 Task: Create in the project BridgeForge in Backlog an issue 'Address issues related to system security and data encryption', assign it to team member softage.3@softage.net and change the status to IN PROGRESS. Create in the project BridgeForge in Backlog an issue 'Develop a new feature to allow for predictive analytics and forecasting', assign it to team member softage.4@softage.net and change the status to IN PROGRESS
Action: Mouse moved to (232, 59)
Screenshot: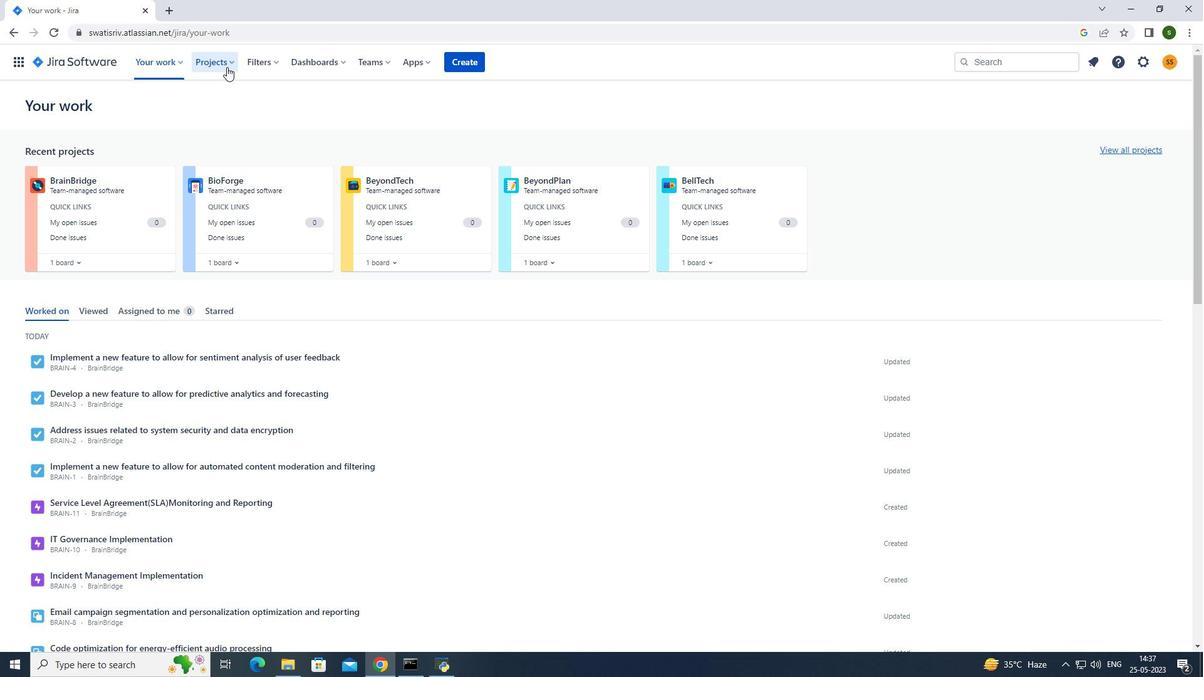 
Action: Mouse pressed left at (232, 59)
Screenshot: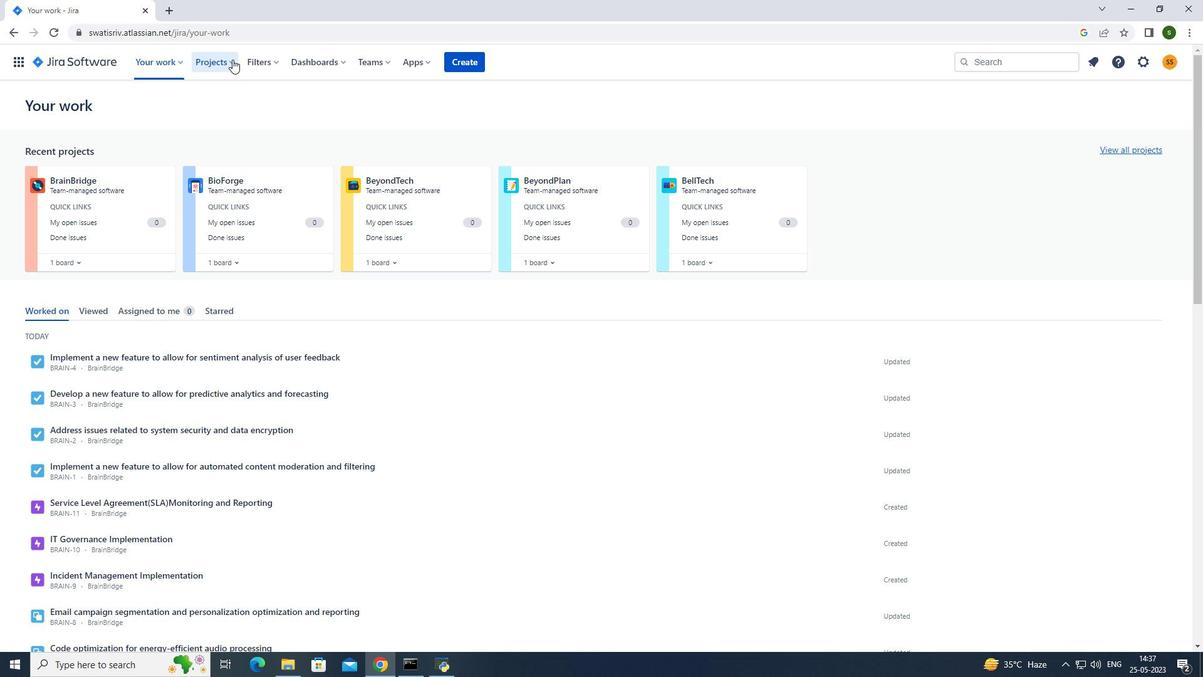 
Action: Mouse moved to (281, 120)
Screenshot: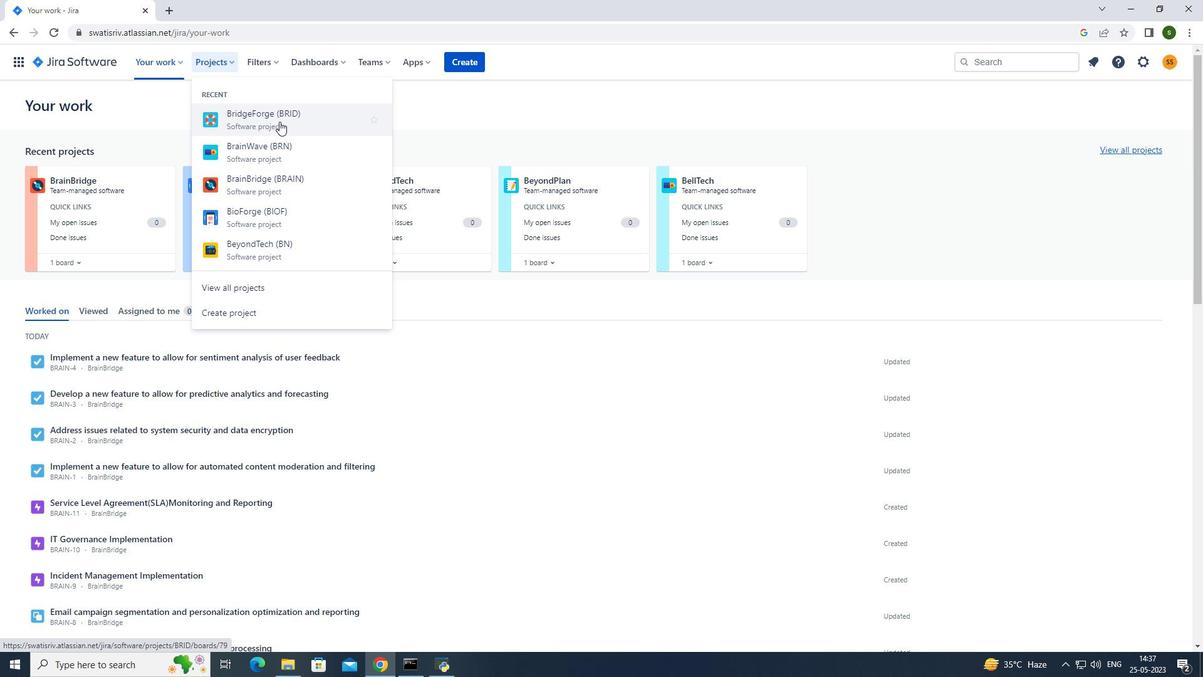 
Action: Mouse pressed left at (281, 120)
Screenshot: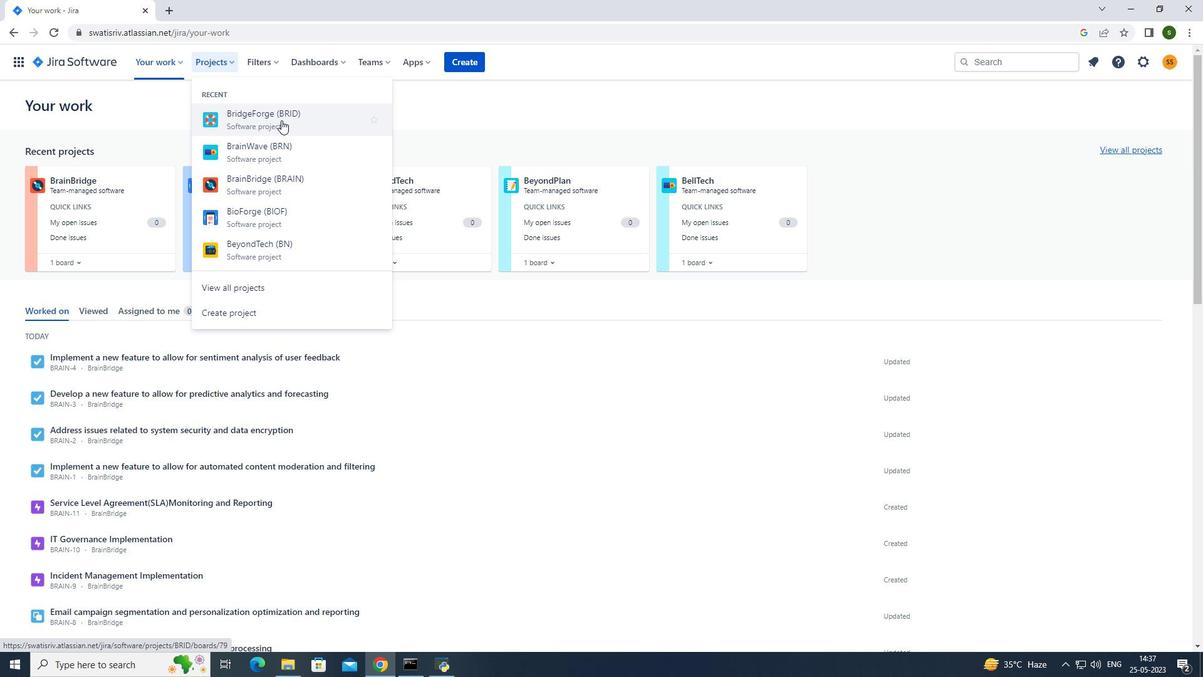 
Action: Mouse moved to (96, 185)
Screenshot: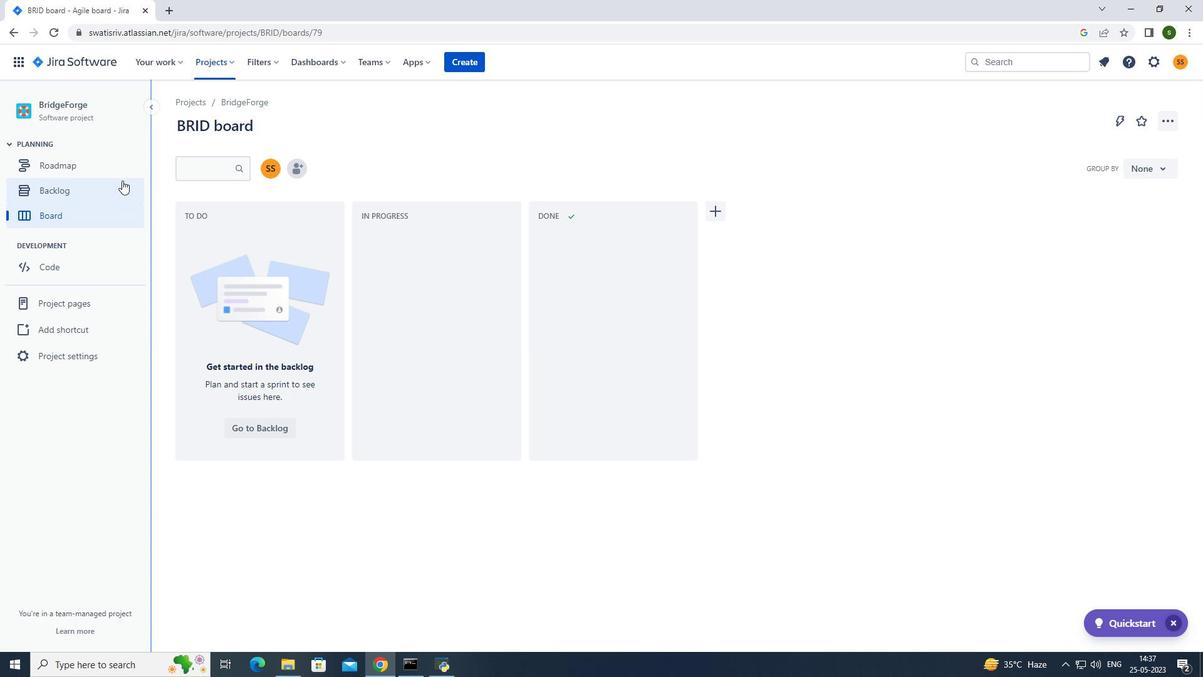 
Action: Mouse pressed left at (96, 185)
Screenshot: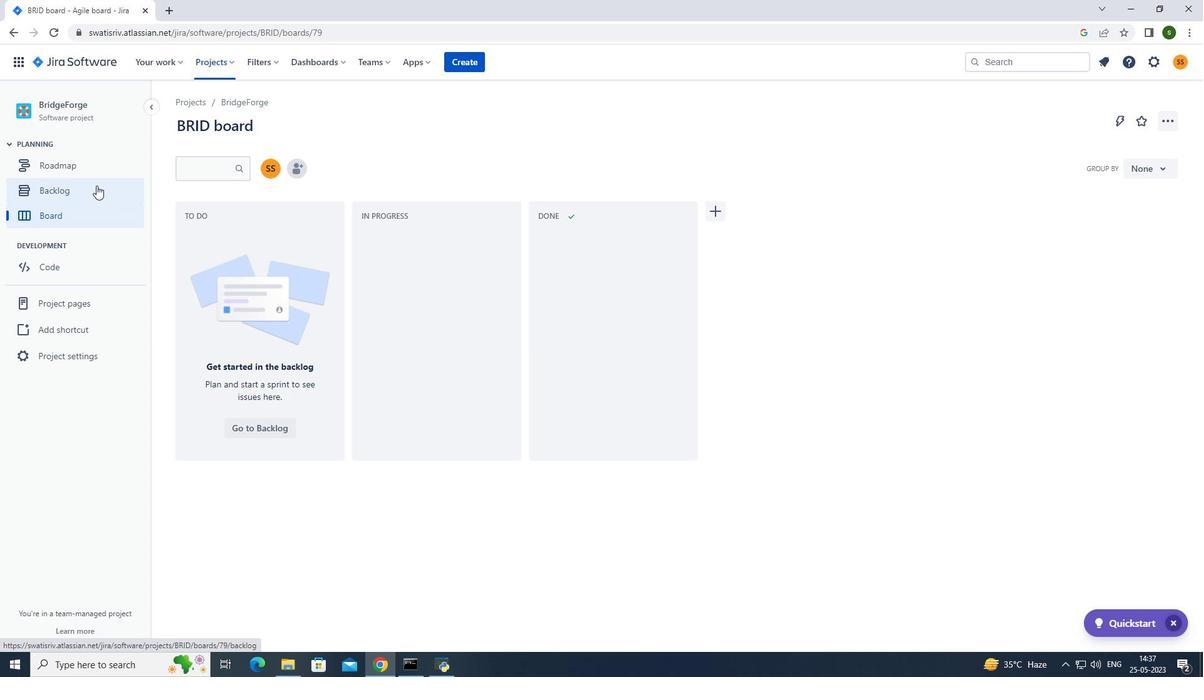 
Action: Mouse moved to (317, 258)
Screenshot: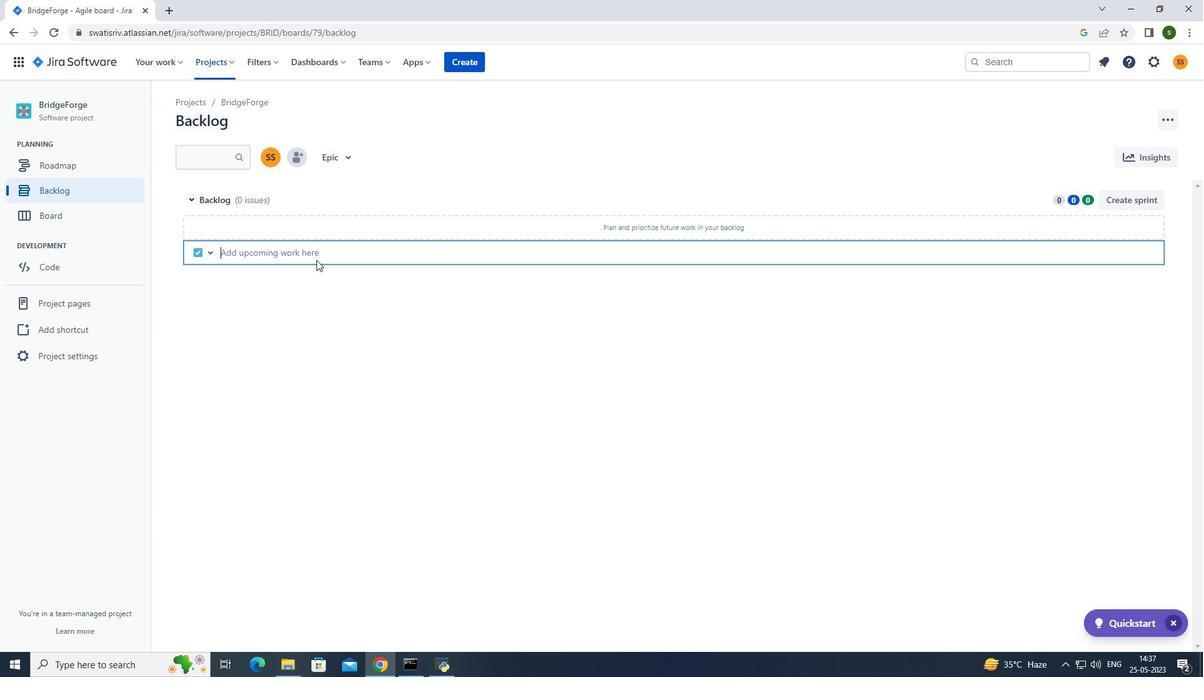 
Action: Mouse pressed left at (317, 258)
Screenshot: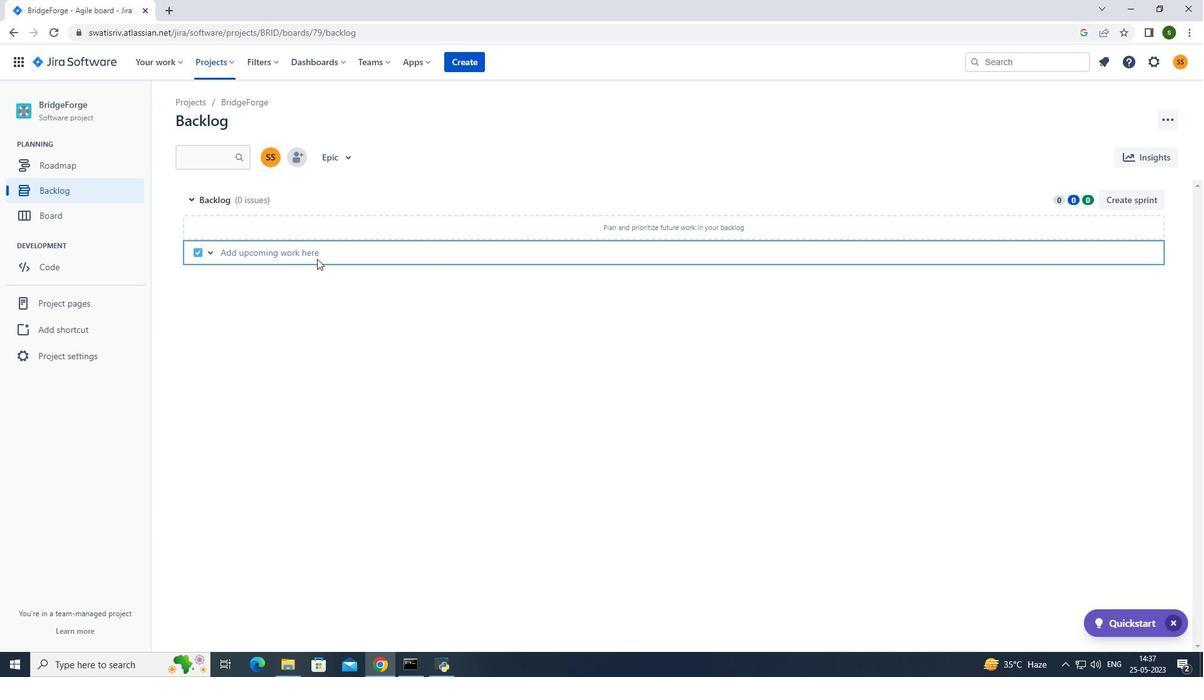 
Action: Key pressed <Key.caps_lock>A
Screenshot: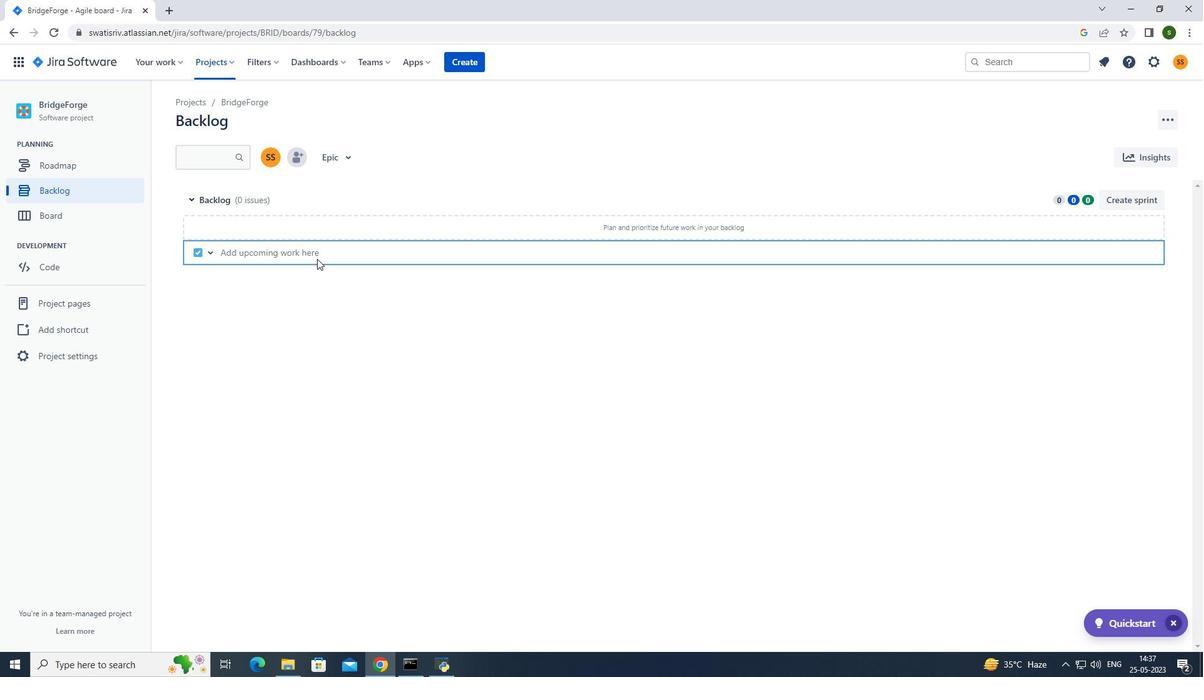 
Action: Mouse moved to (326, 255)
Screenshot: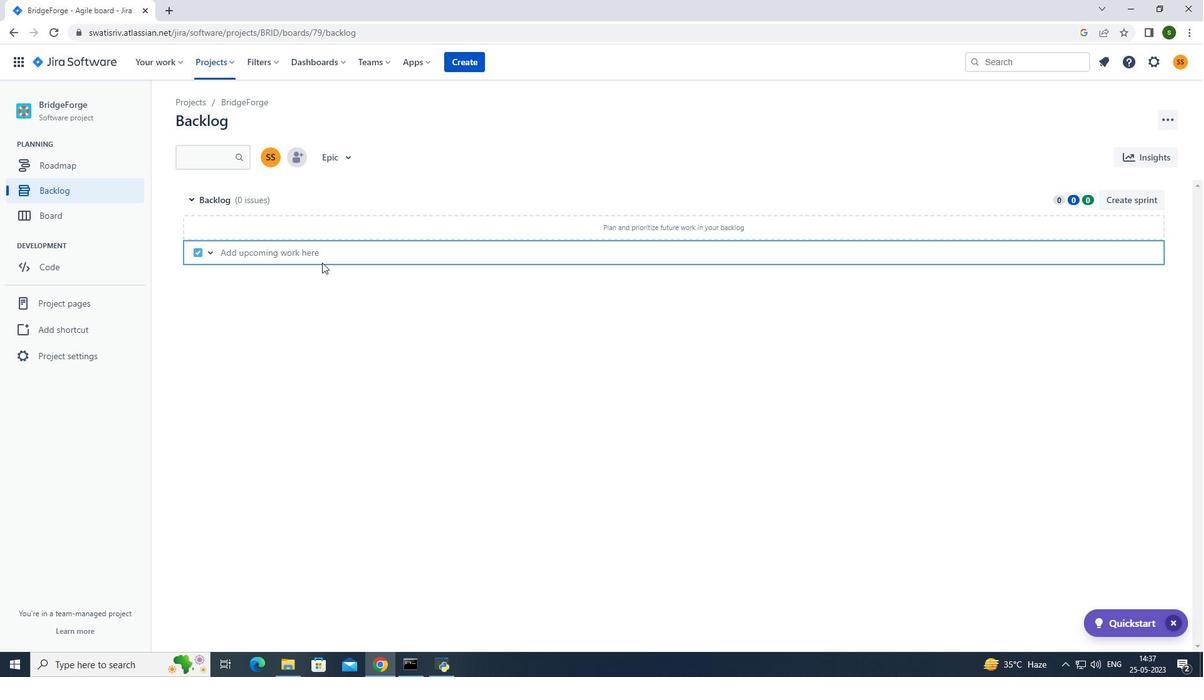 
Action: Mouse pressed left at (326, 255)
Screenshot: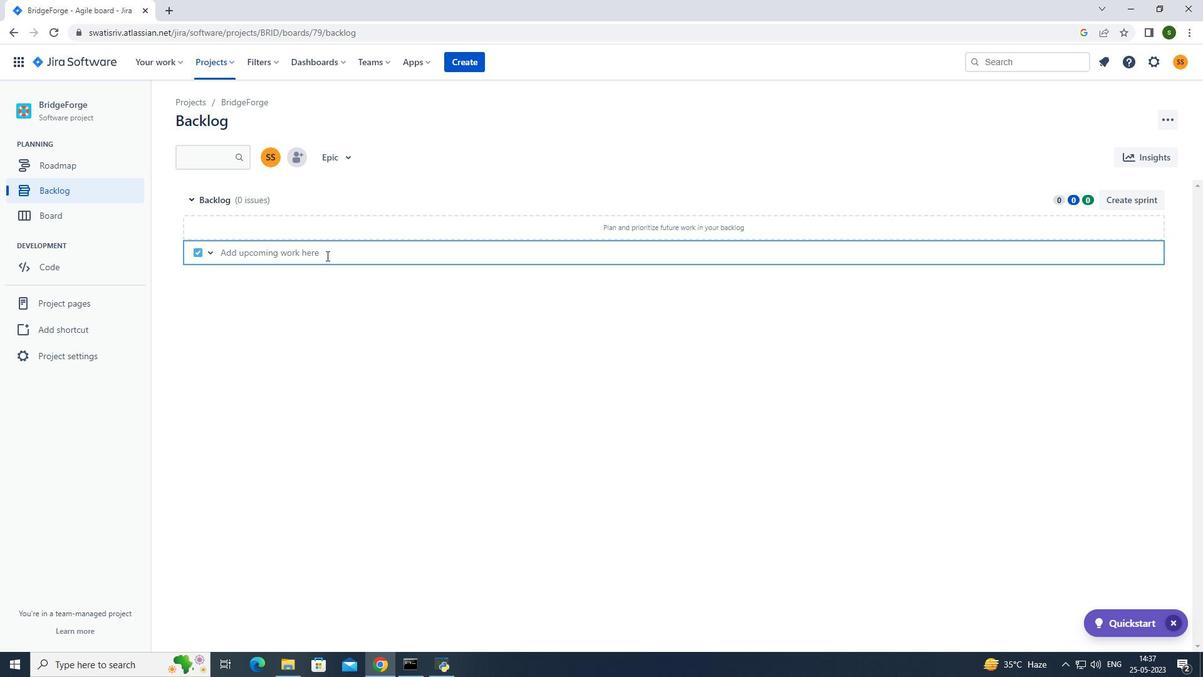 
Action: Mouse moved to (332, 250)
Screenshot: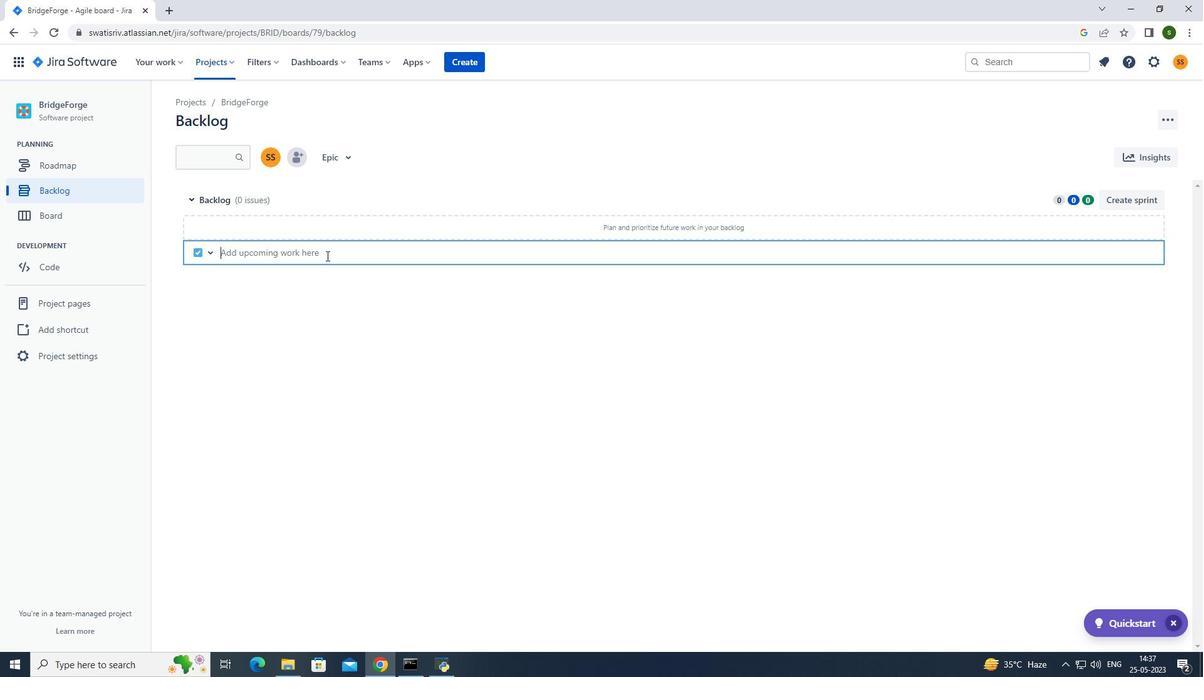 
Action: Key pressed A<Key.caps_lock>ddress<Key.space>issues<Key.space>related<Key.space>to<Key.space>system<Key.space>security<Key.space>and<Key.space>data<Key.space>encryption<Key.enter>
Screenshot: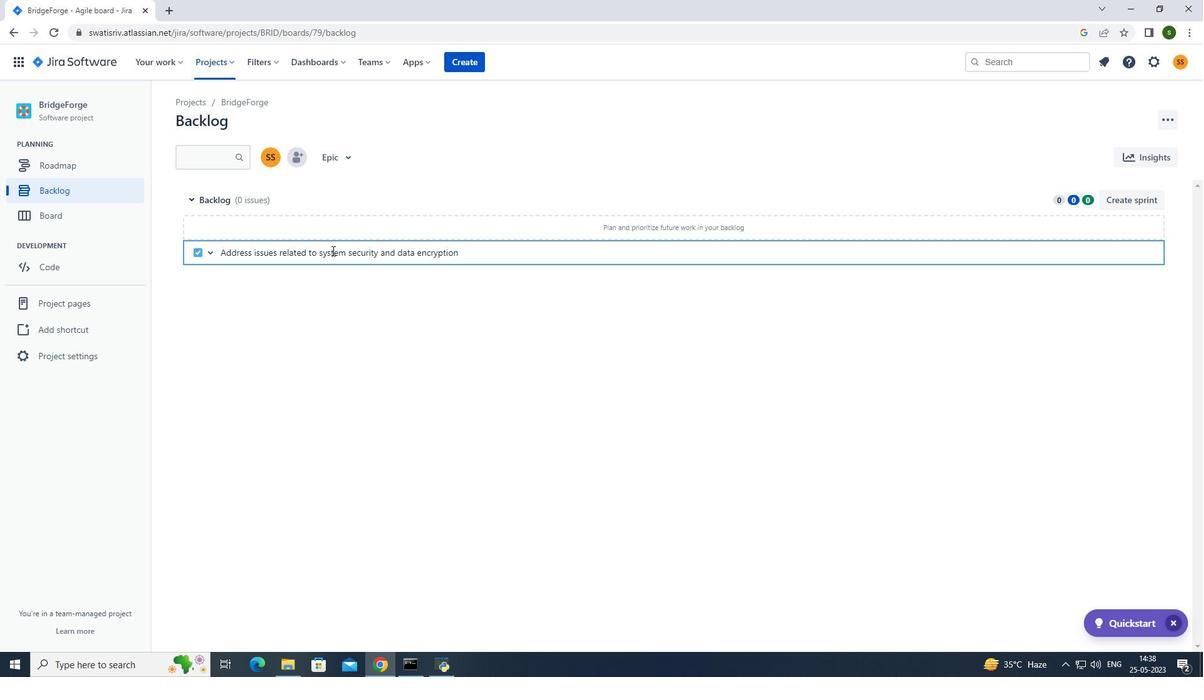 
Action: Mouse moved to (1121, 225)
Screenshot: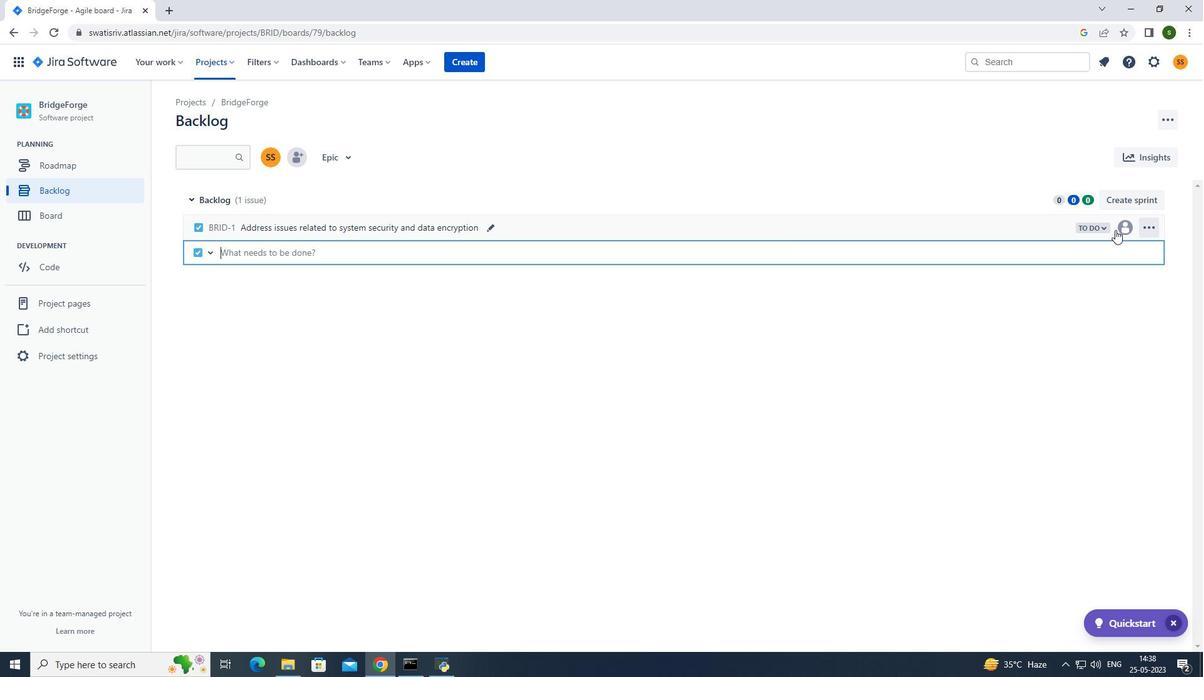 
Action: Mouse pressed left at (1121, 225)
Screenshot: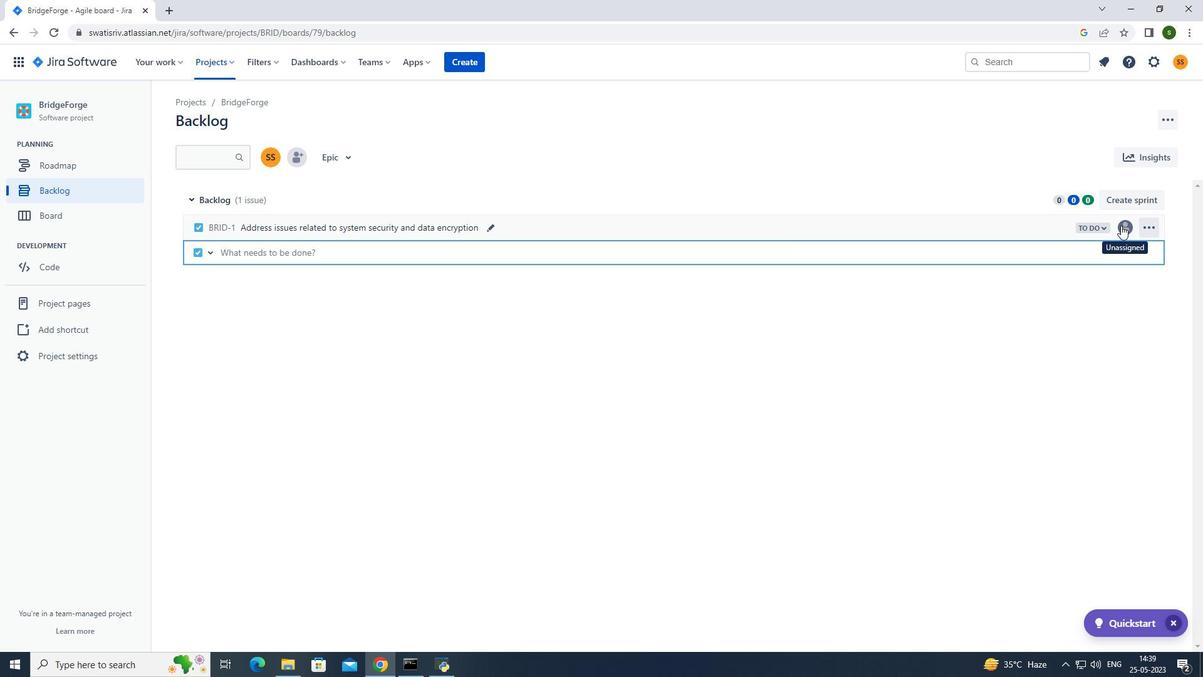 
Action: Mouse moved to (1003, 251)
Screenshot: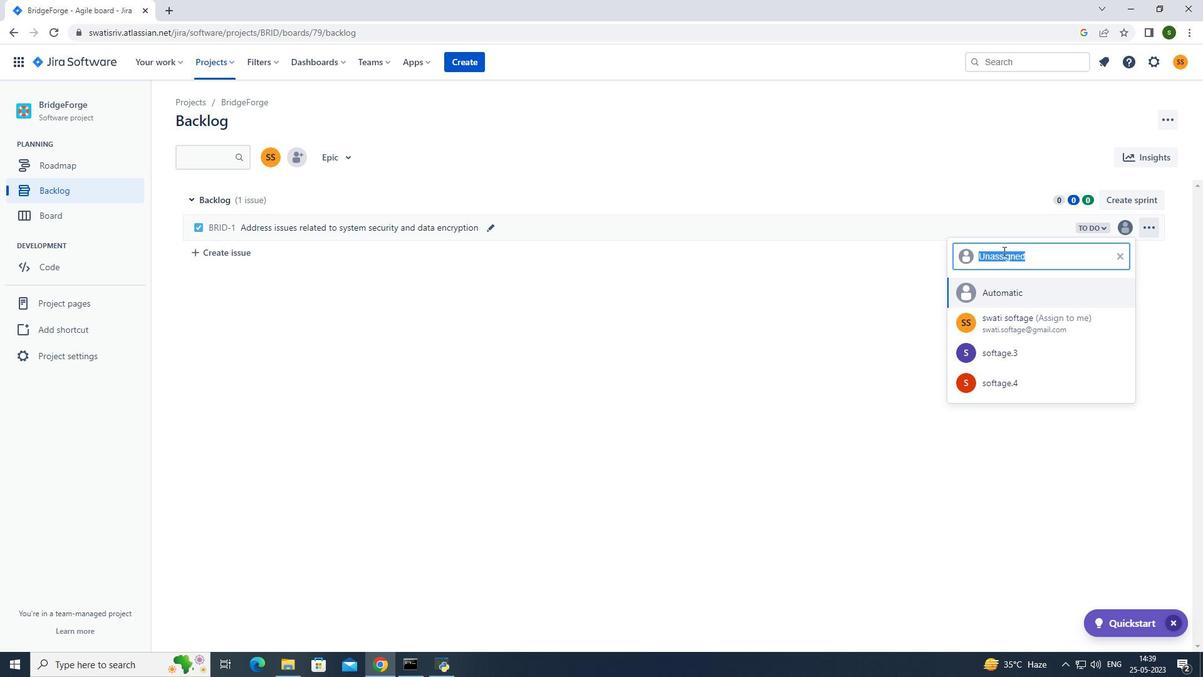 
Action: Key pressed softage.3<Key.shift>@softage.net
Screenshot: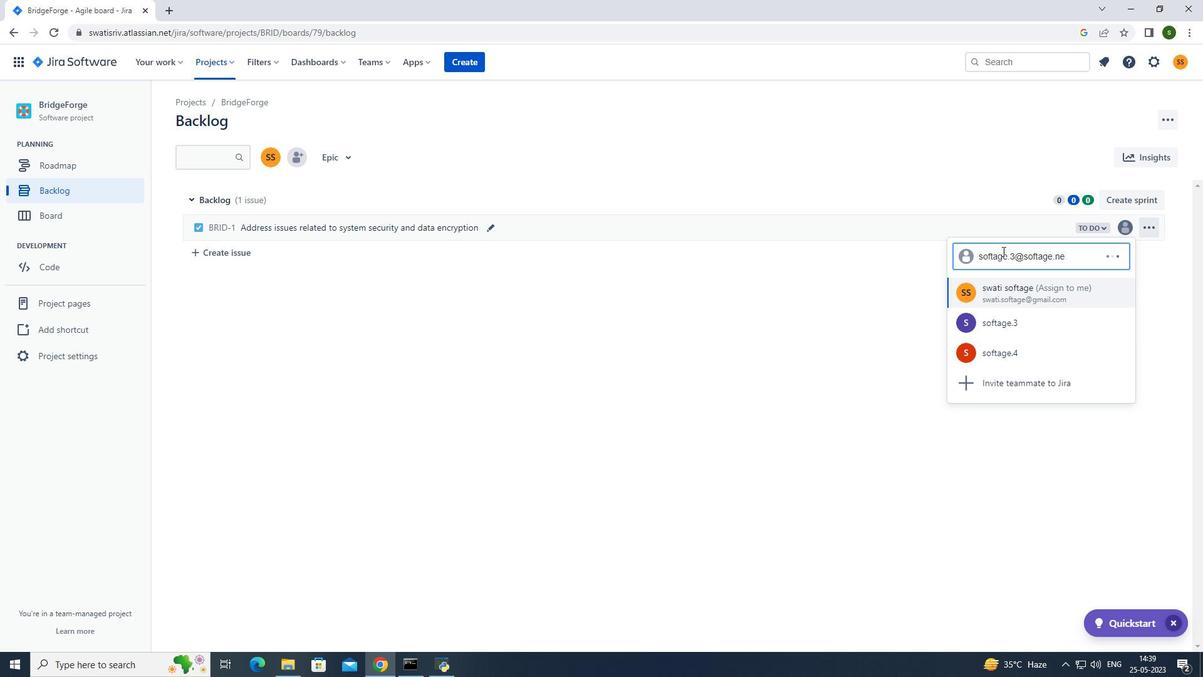 
Action: Mouse moved to (1006, 282)
Screenshot: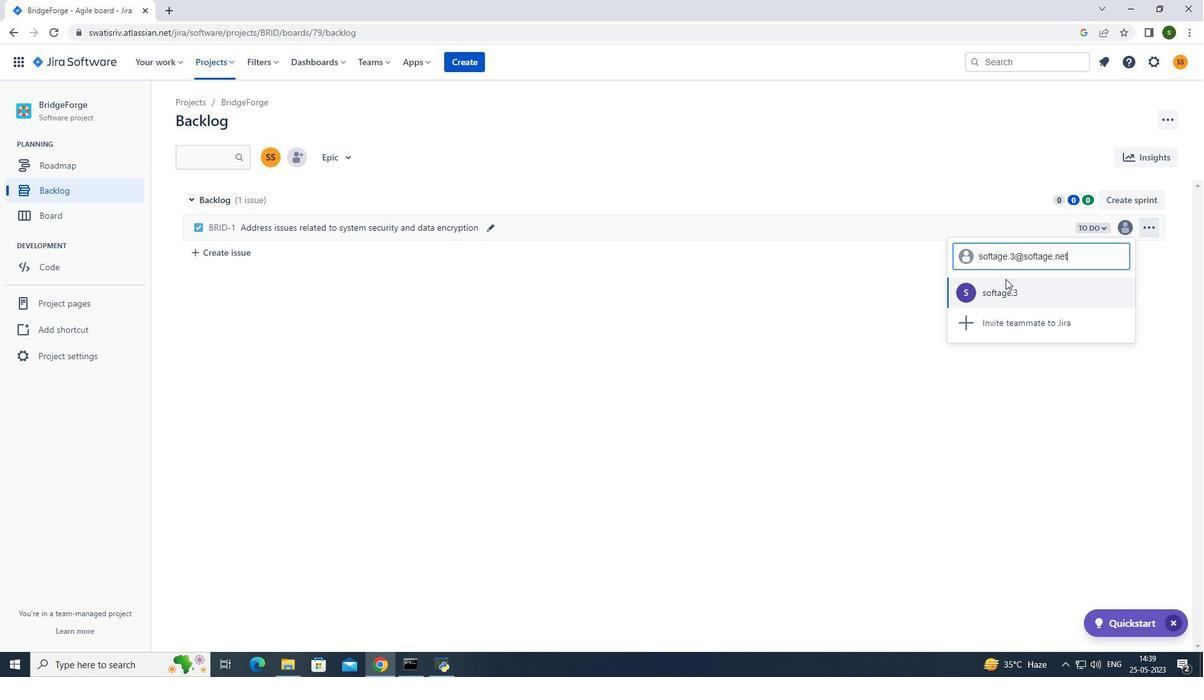 
Action: Mouse pressed left at (1006, 282)
Screenshot: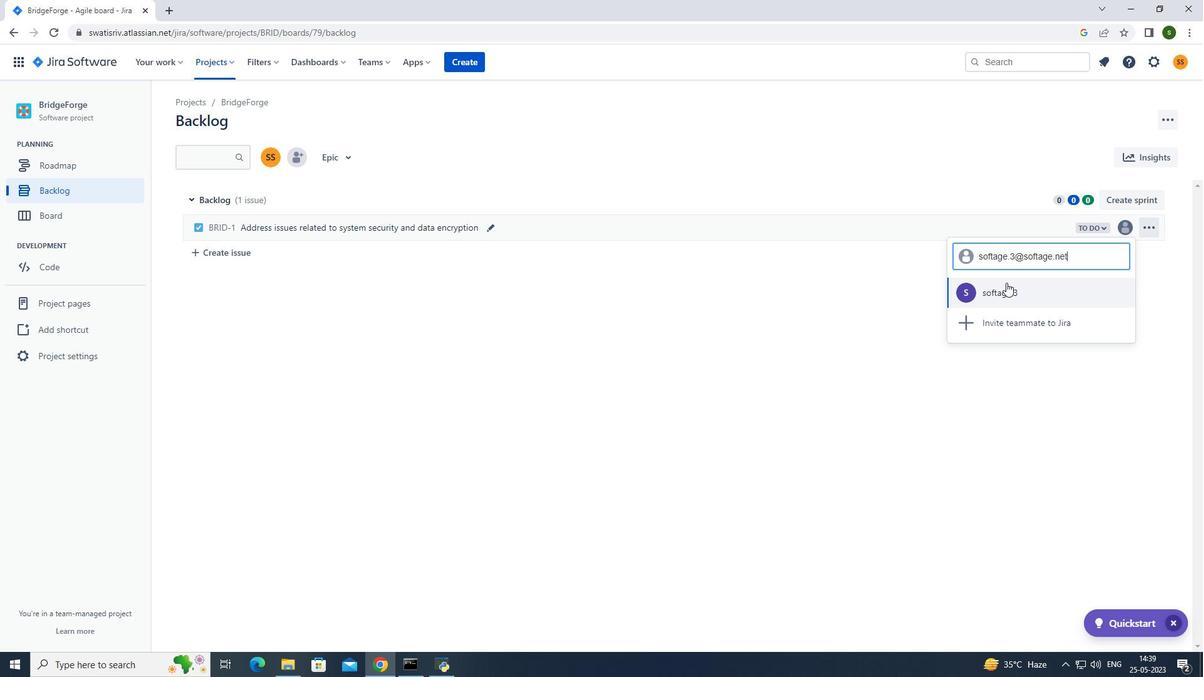 
Action: Mouse moved to (1097, 228)
Screenshot: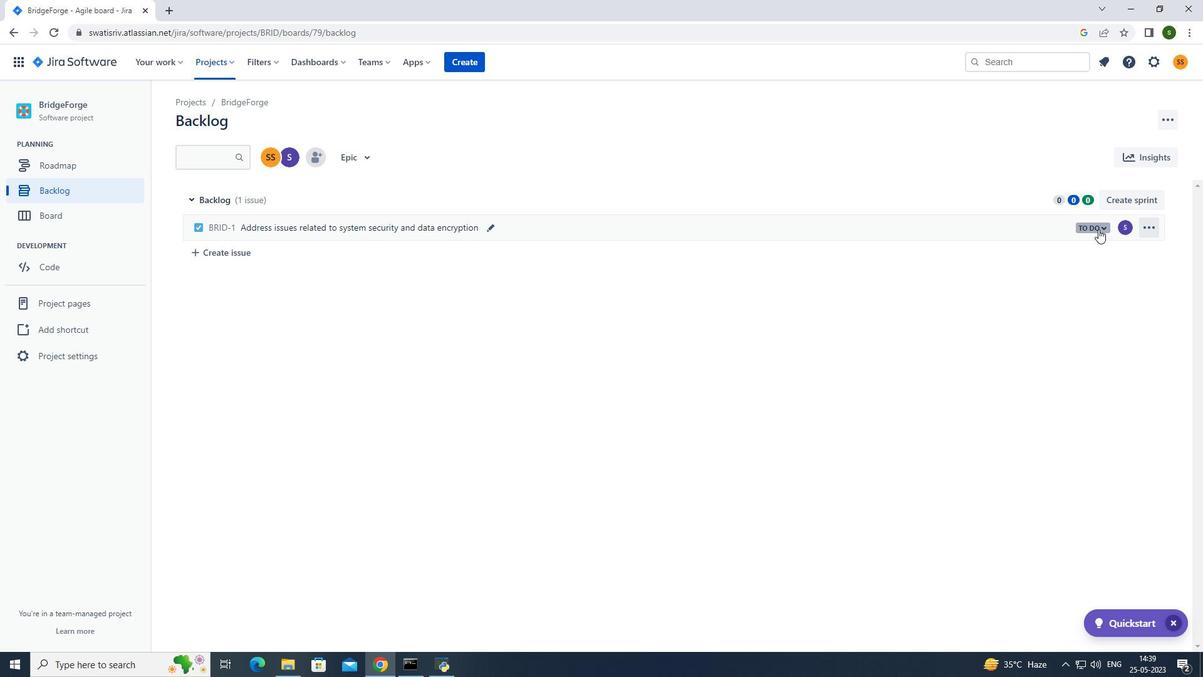 
Action: Mouse pressed left at (1097, 228)
Screenshot: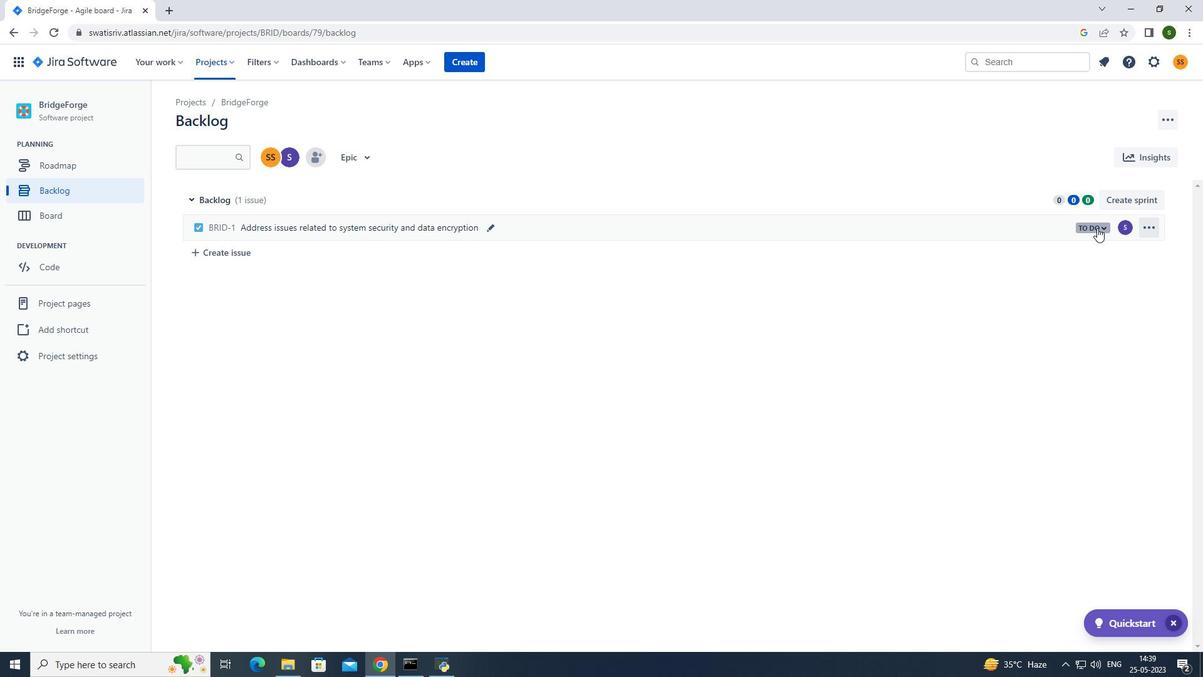 
Action: Mouse moved to (1041, 250)
Screenshot: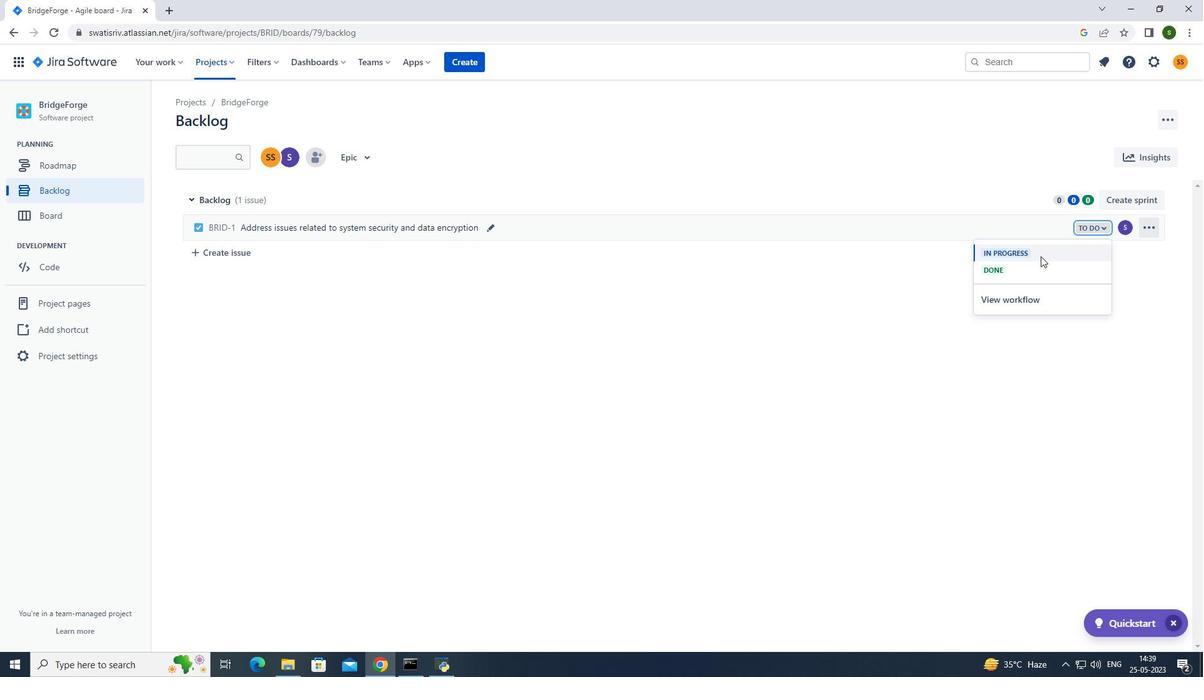 
Action: Mouse pressed left at (1041, 250)
Screenshot: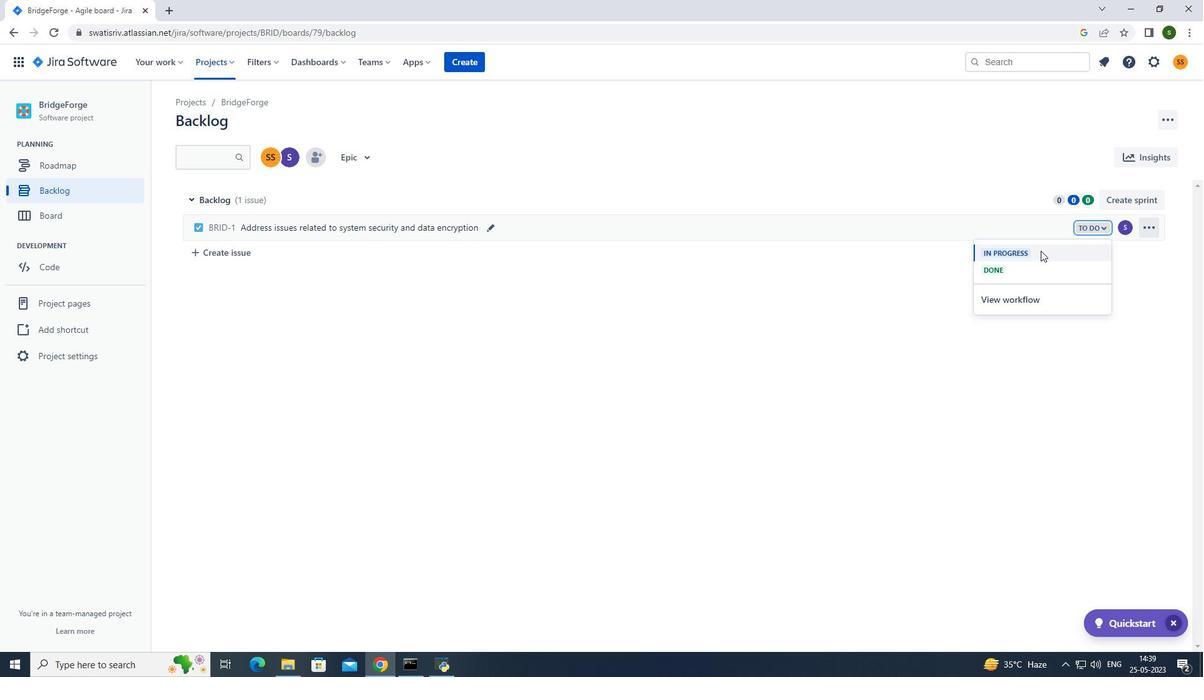 
Action: Mouse moved to (222, 67)
Screenshot: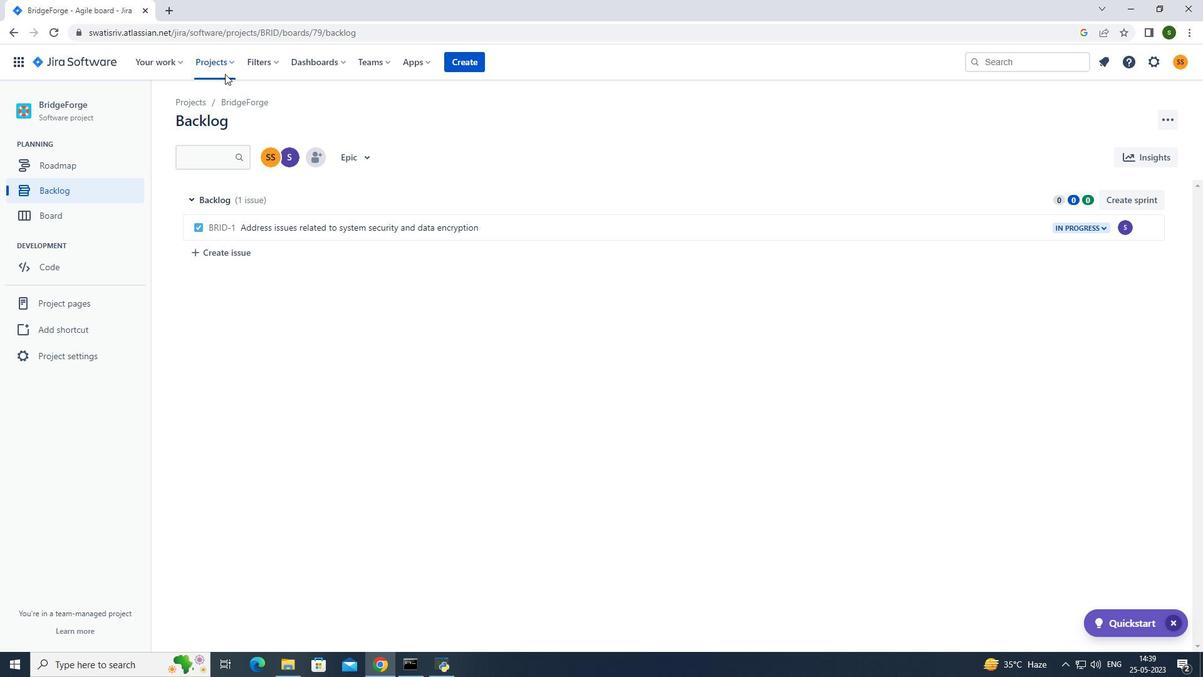 
Action: Mouse pressed left at (222, 67)
Screenshot: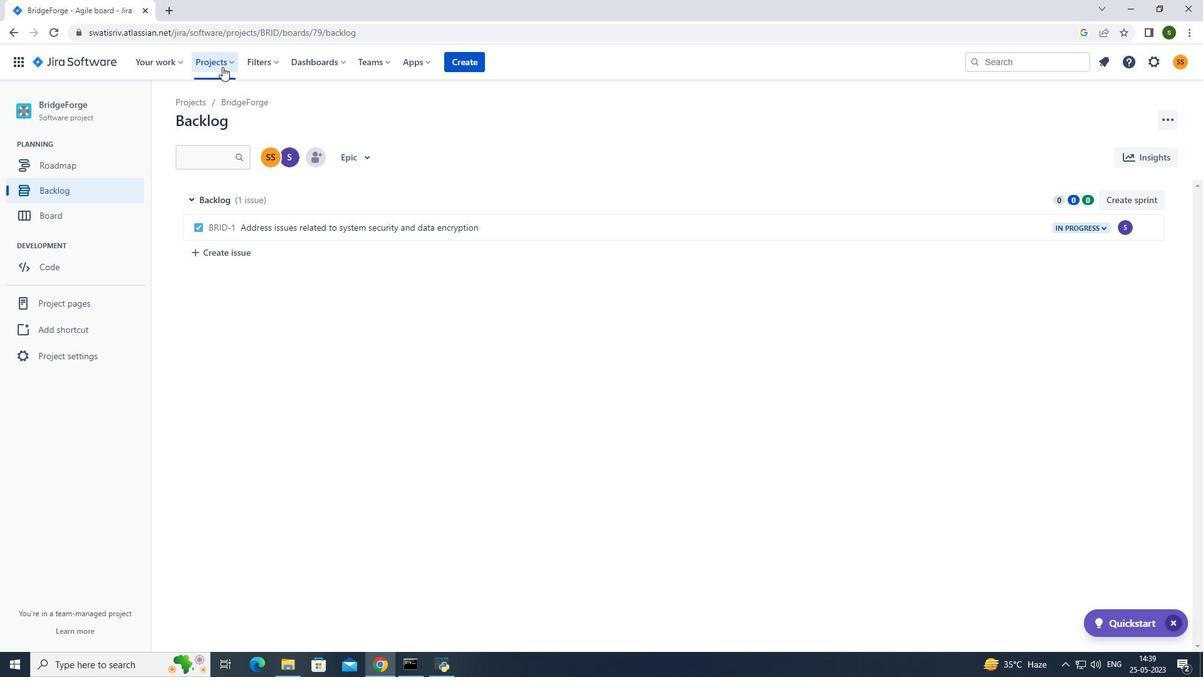 
Action: Mouse moved to (245, 126)
Screenshot: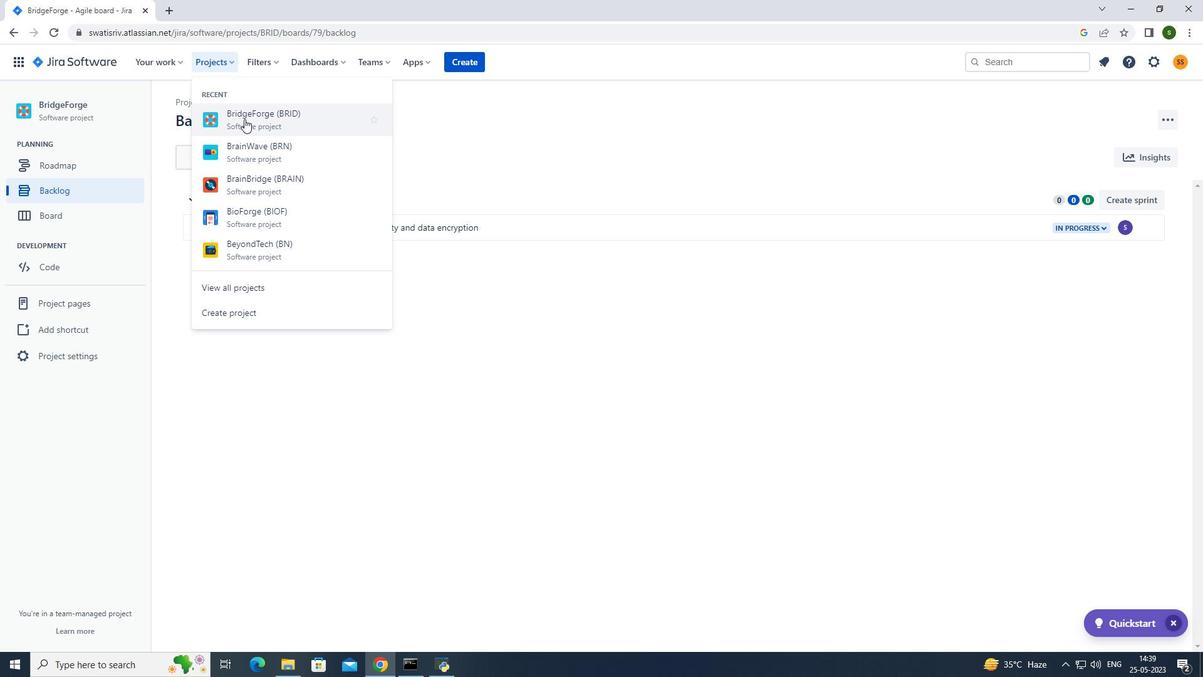 
Action: Mouse pressed left at (245, 126)
Screenshot: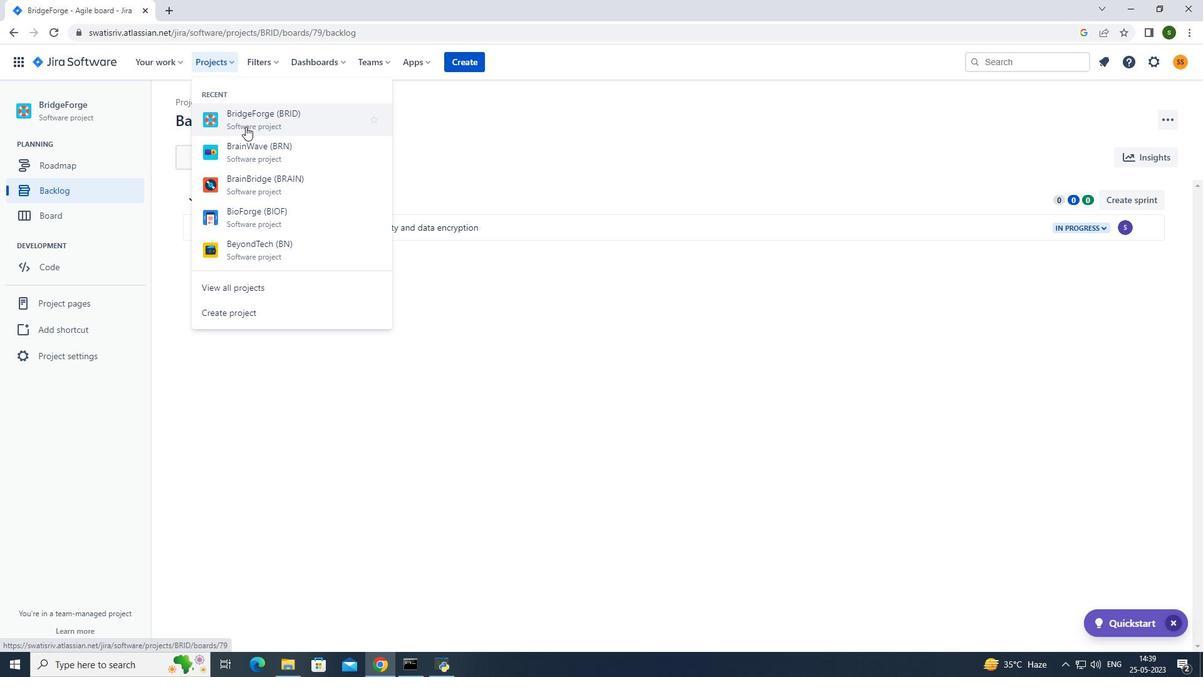 
Action: Mouse moved to (49, 183)
Screenshot: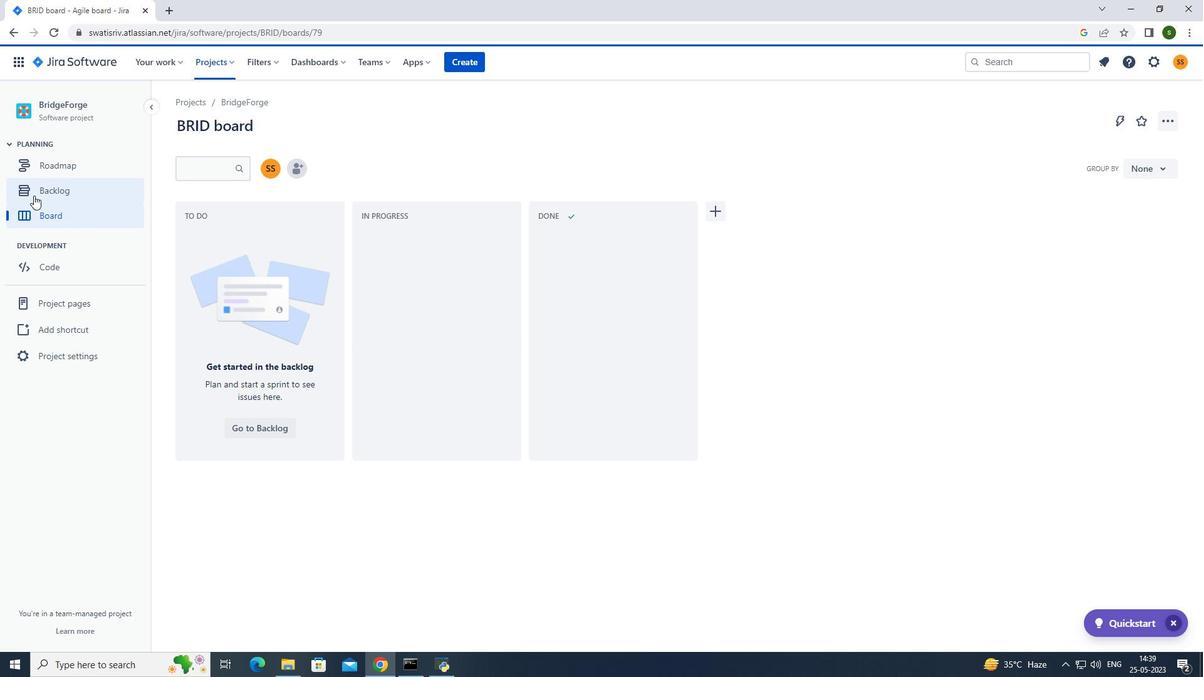 
Action: Mouse pressed left at (49, 183)
Screenshot: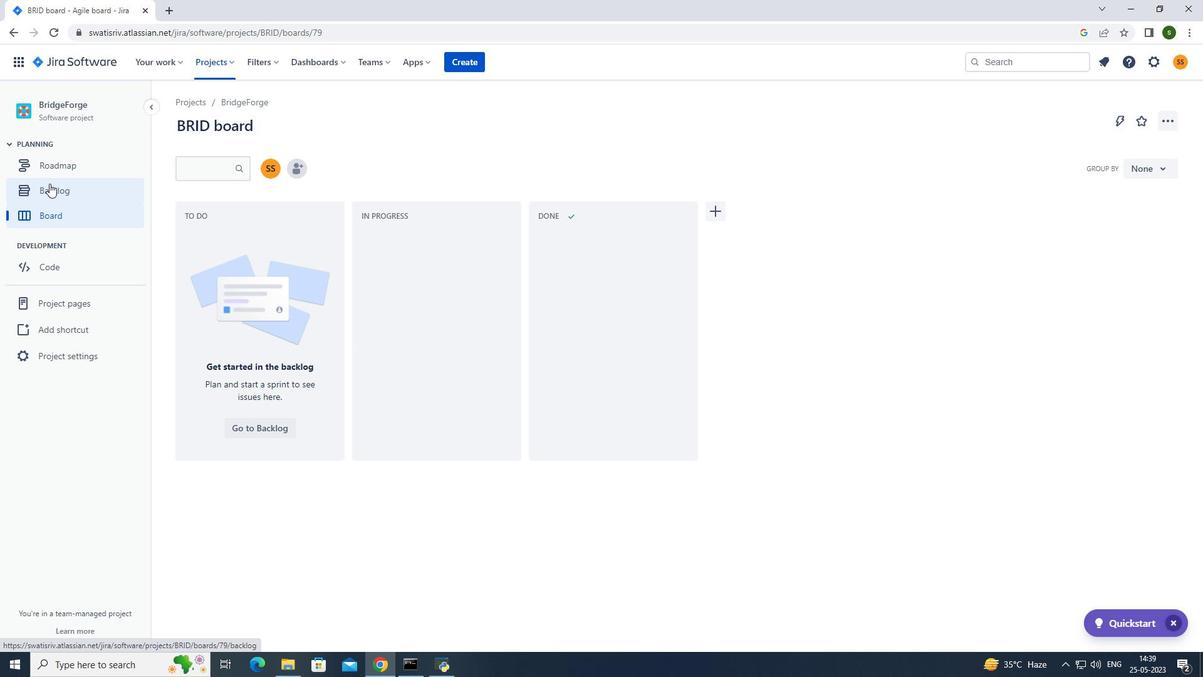 
Action: Mouse moved to (216, 249)
Screenshot: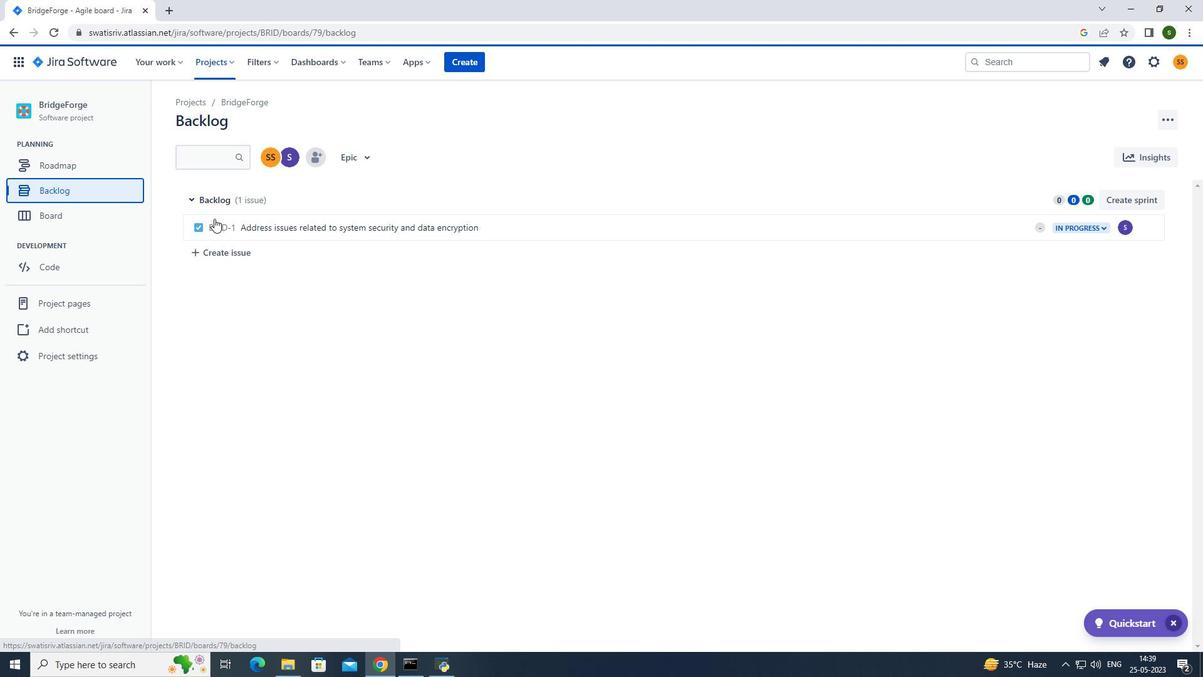 
Action: Mouse pressed left at (216, 249)
Screenshot: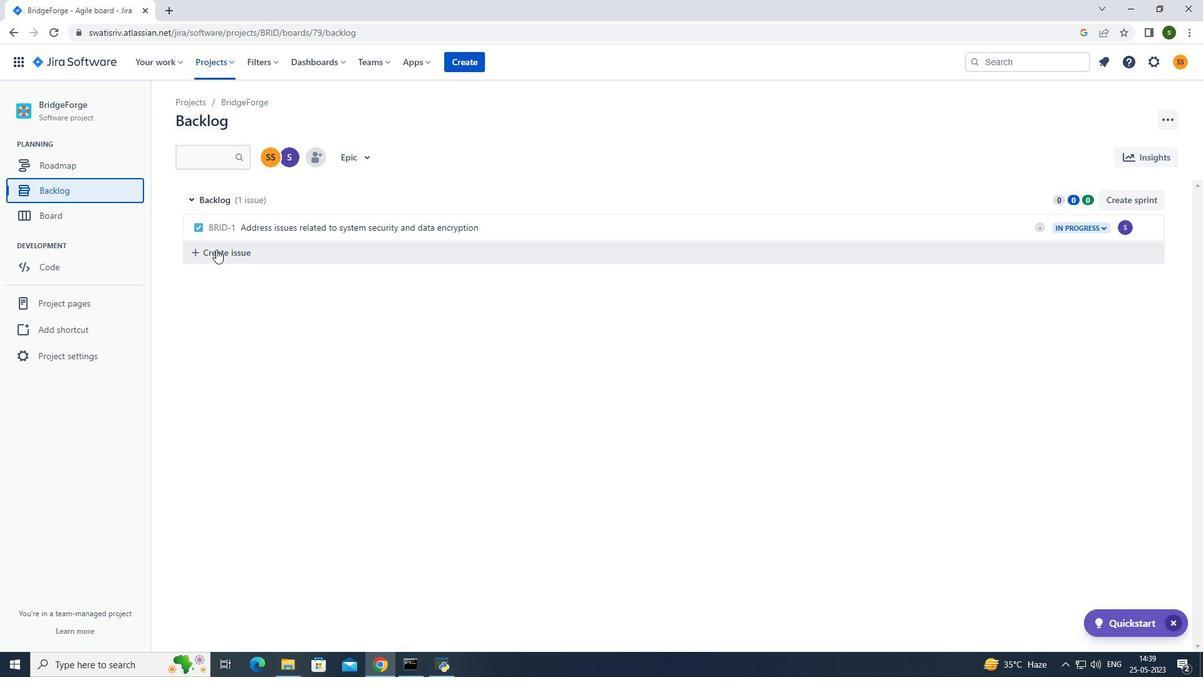 
Action: Mouse moved to (309, 252)
Screenshot: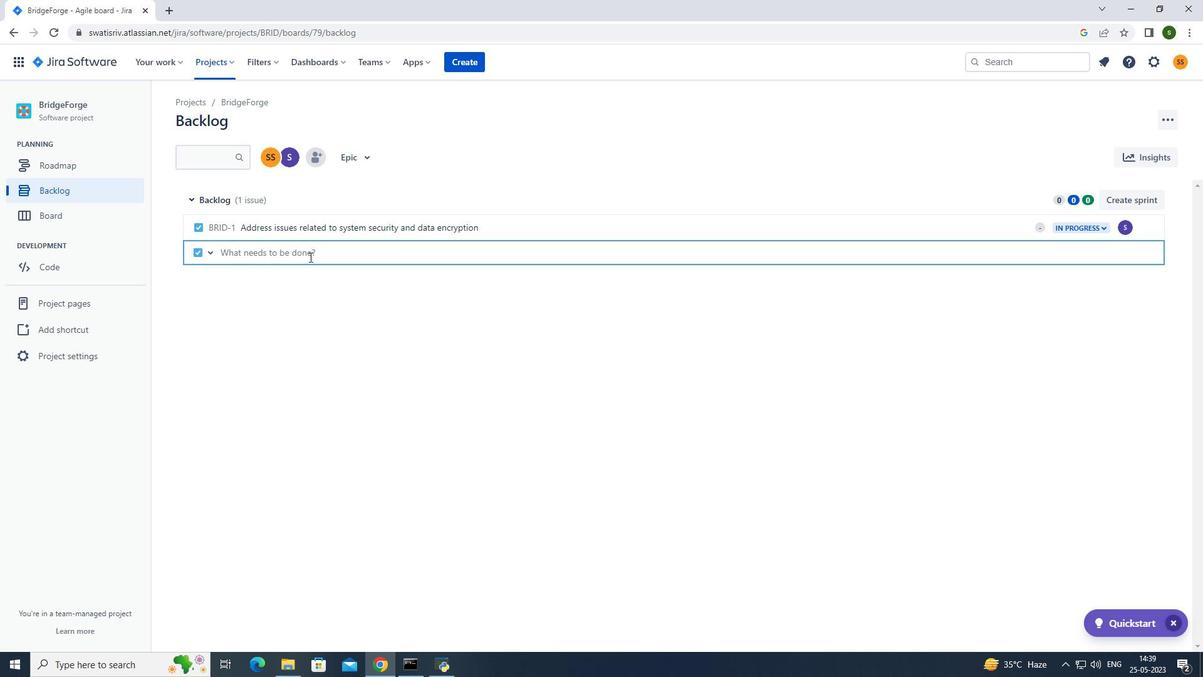 
Action: Key pressed <Key.caps_lock>D<Key.caps_lock>ve<Key.backspace><Key.backspace>evelop<Key.space>a<Key.space>new<Key.space>feature<Key.space>to<Key.space>alloqfo<Key.backspace><Key.backspace><Key.backspace>w<Key.space>fp<Key.backspace>or<Key.space>predictive<Key.space>analytics<Key.space>and<Key.space>forecasting<Key.enter>
Screenshot: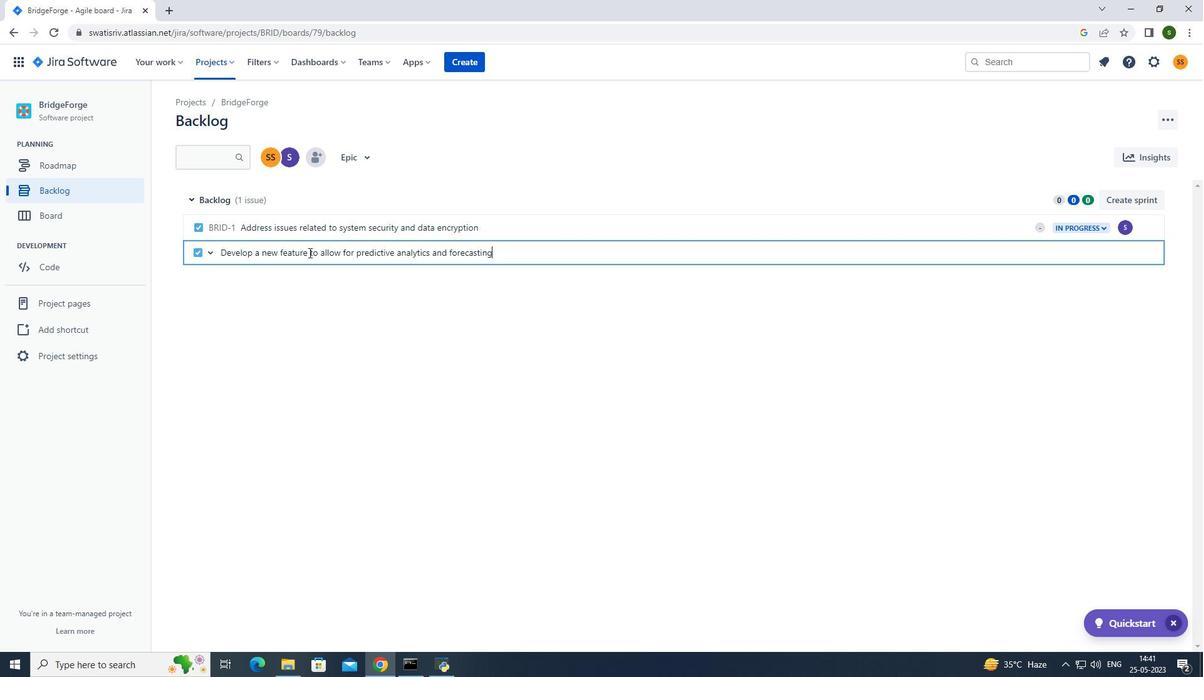 
Action: Mouse moved to (1118, 248)
Screenshot: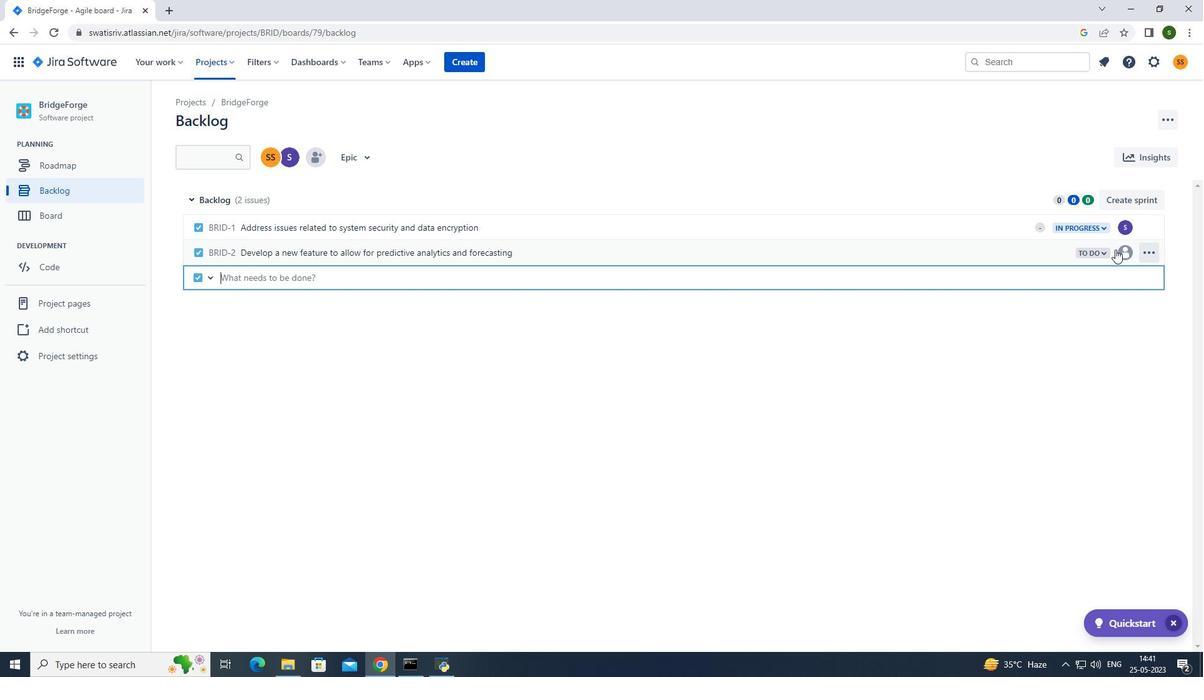 
Action: Mouse pressed left at (1118, 248)
Screenshot: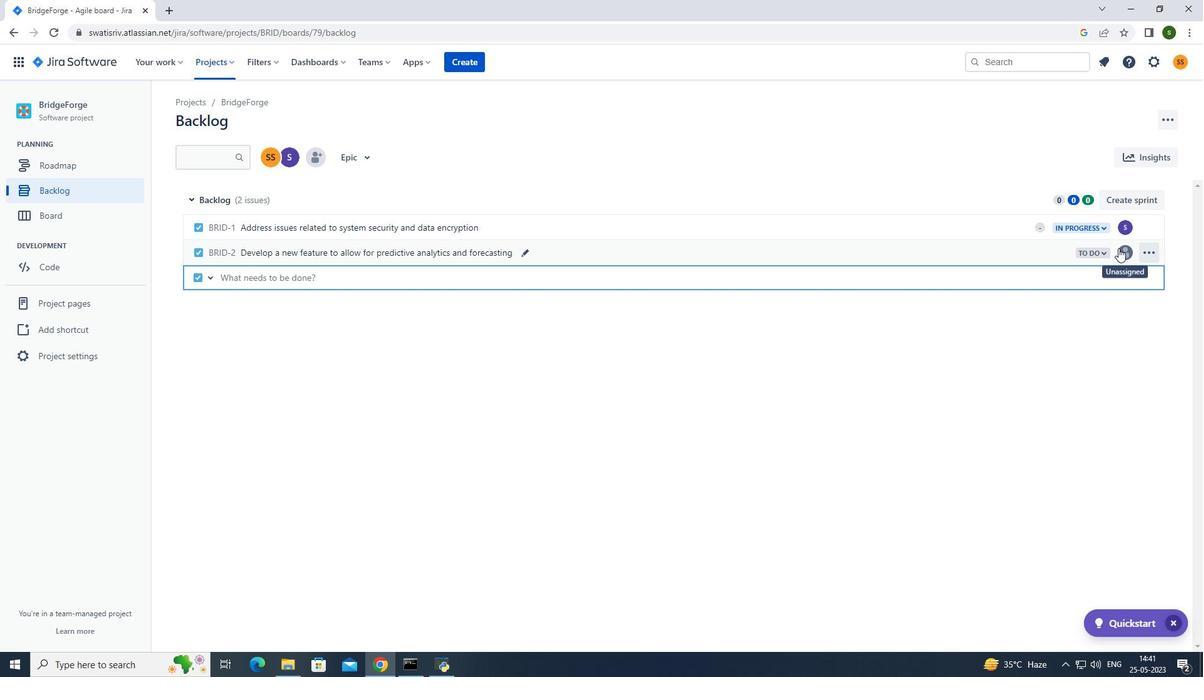 
Action: Mouse moved to (1037, 280)
Screenshot: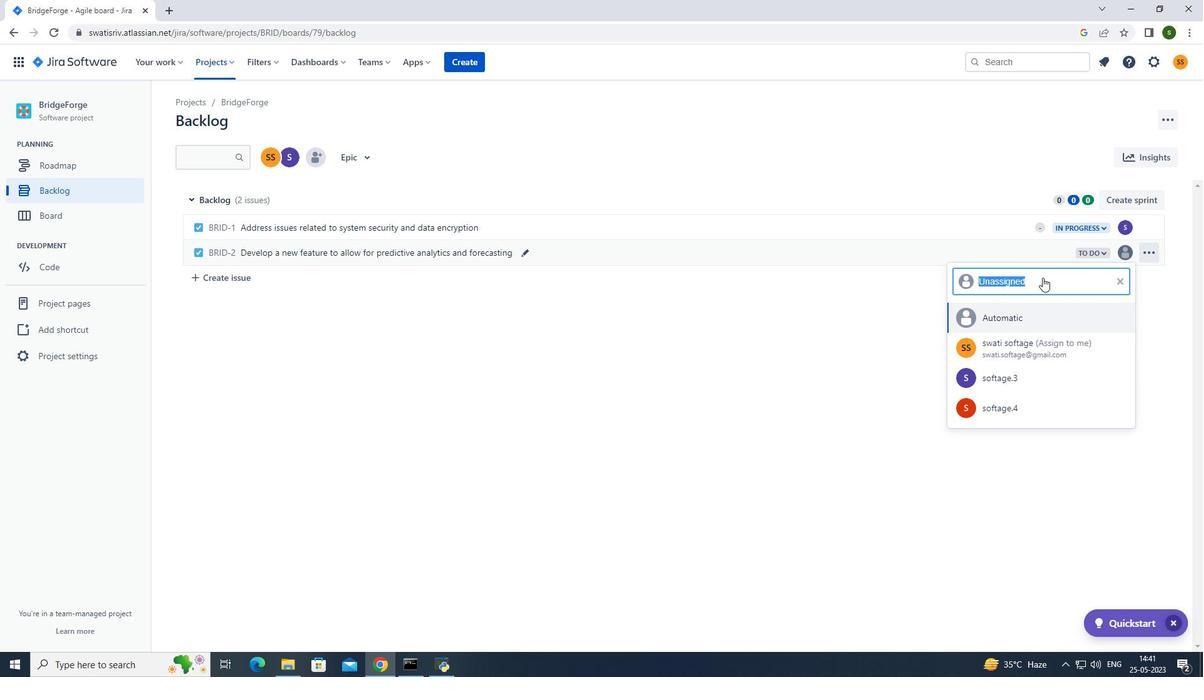 
Action: Key pressed softage.4<Key.shift>@softage.net
Screenshot: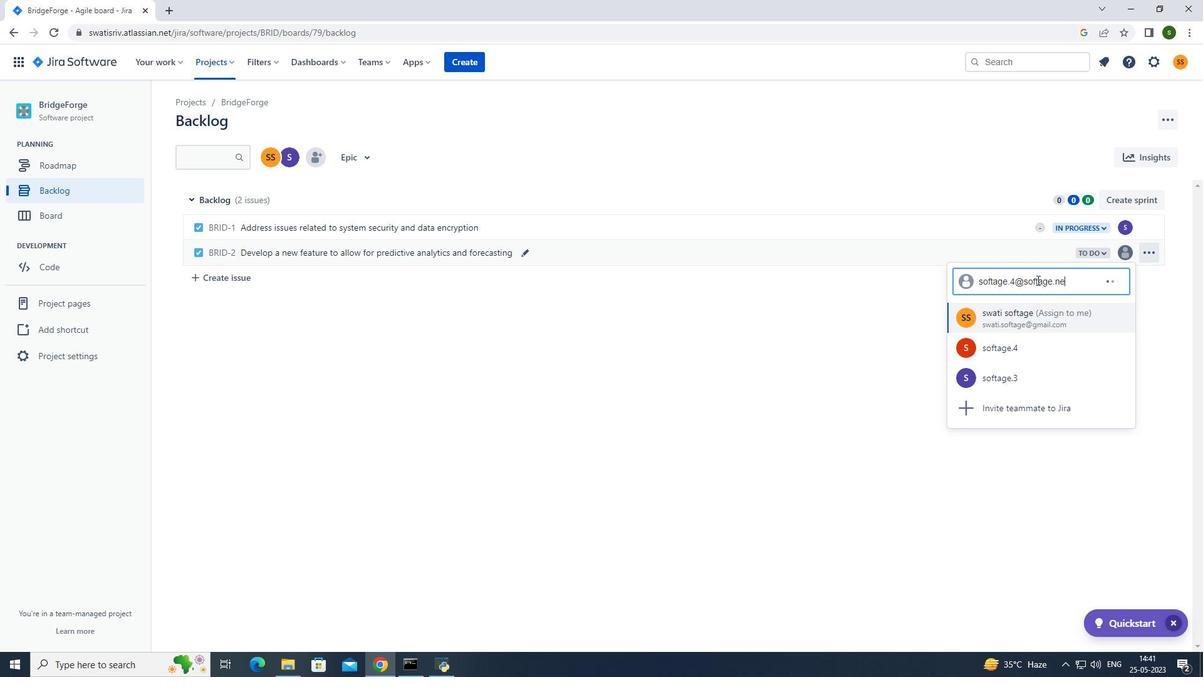
Action: Mouse moved to (1042, 321)
Screenshot: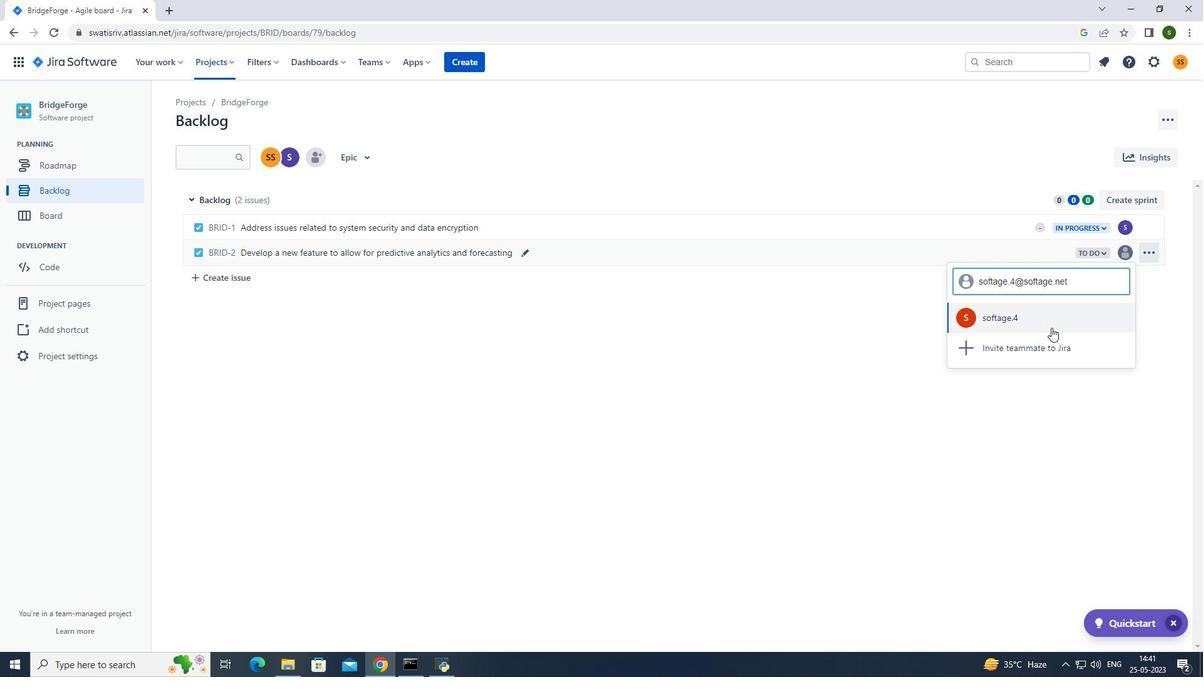 
Action: Mouse pressed left at (1042, 321)
Screenshot: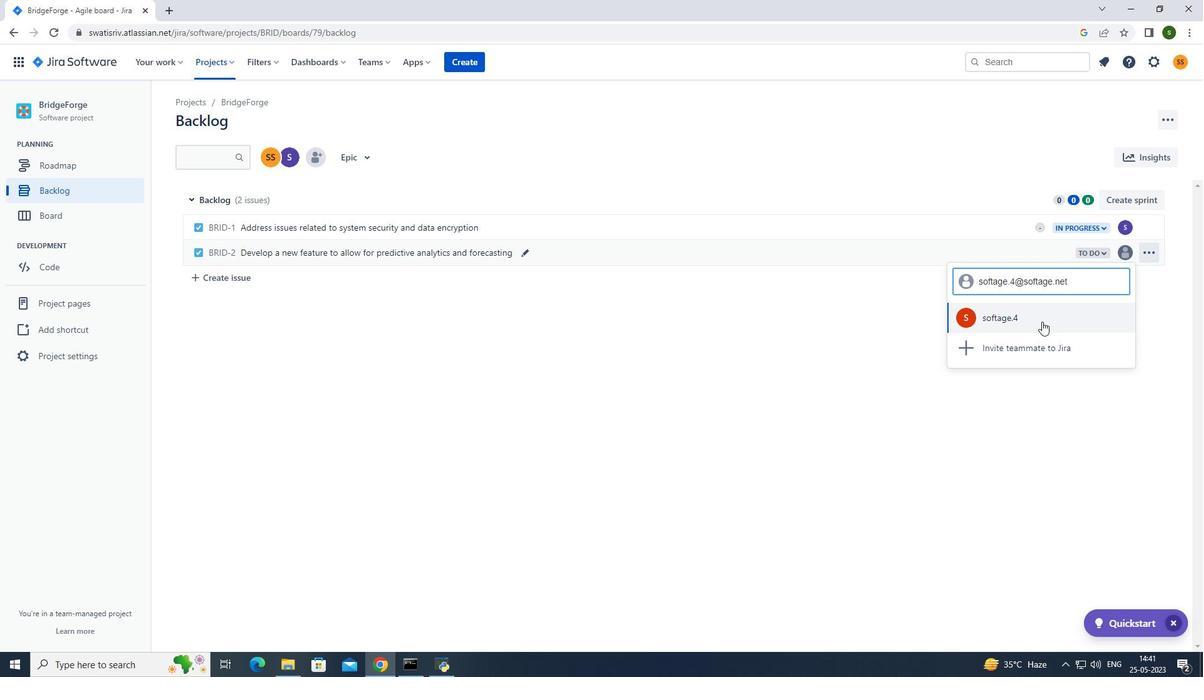 
Action: Mouse moved to (1098, 255)
Screenshot: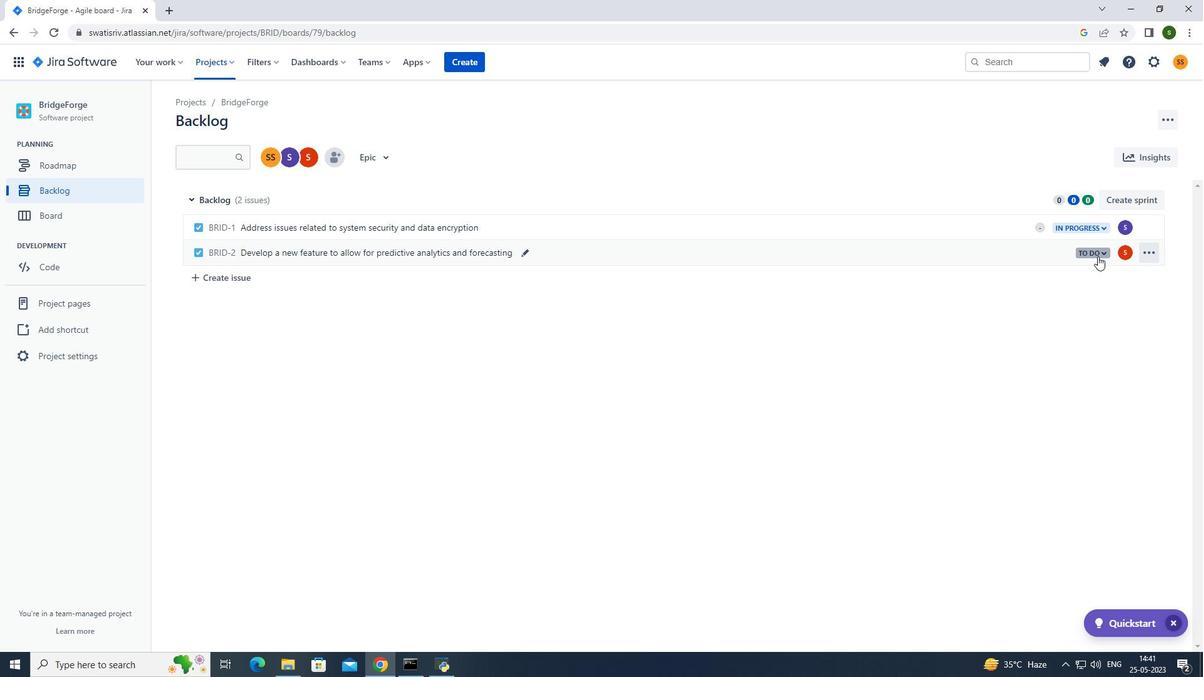 
Action: Mouse pressed left at (1098, 255)
Screenshot: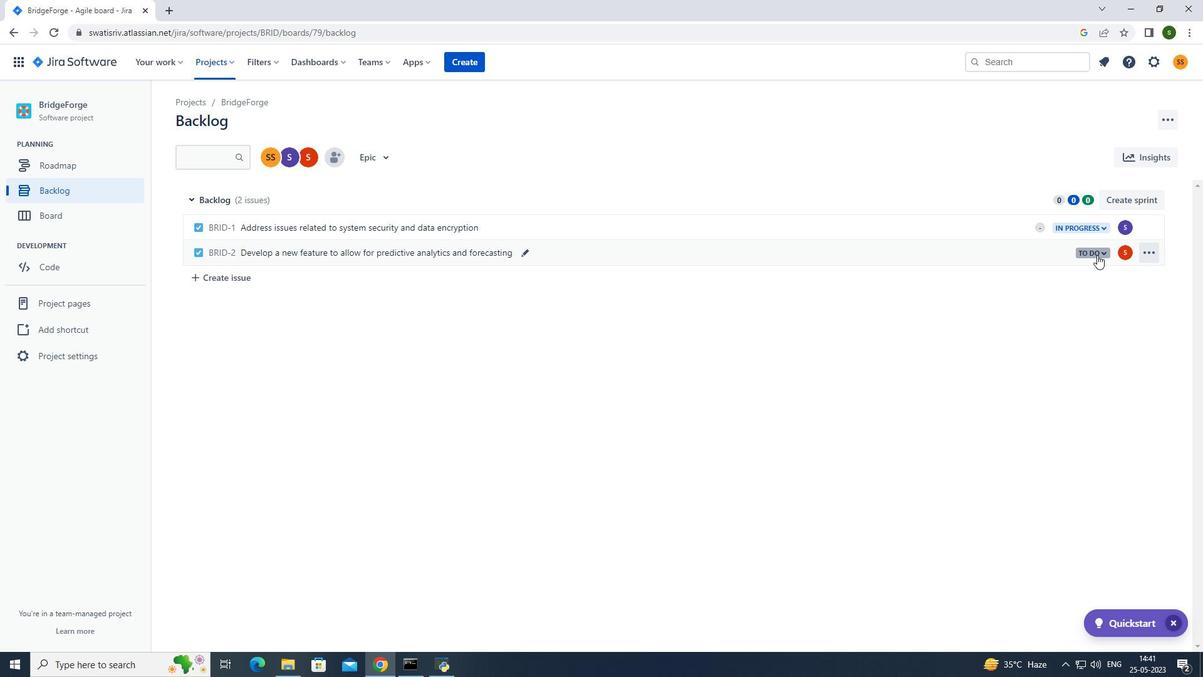 
Action: Mouse moved to (1074, 273)
Screenshot: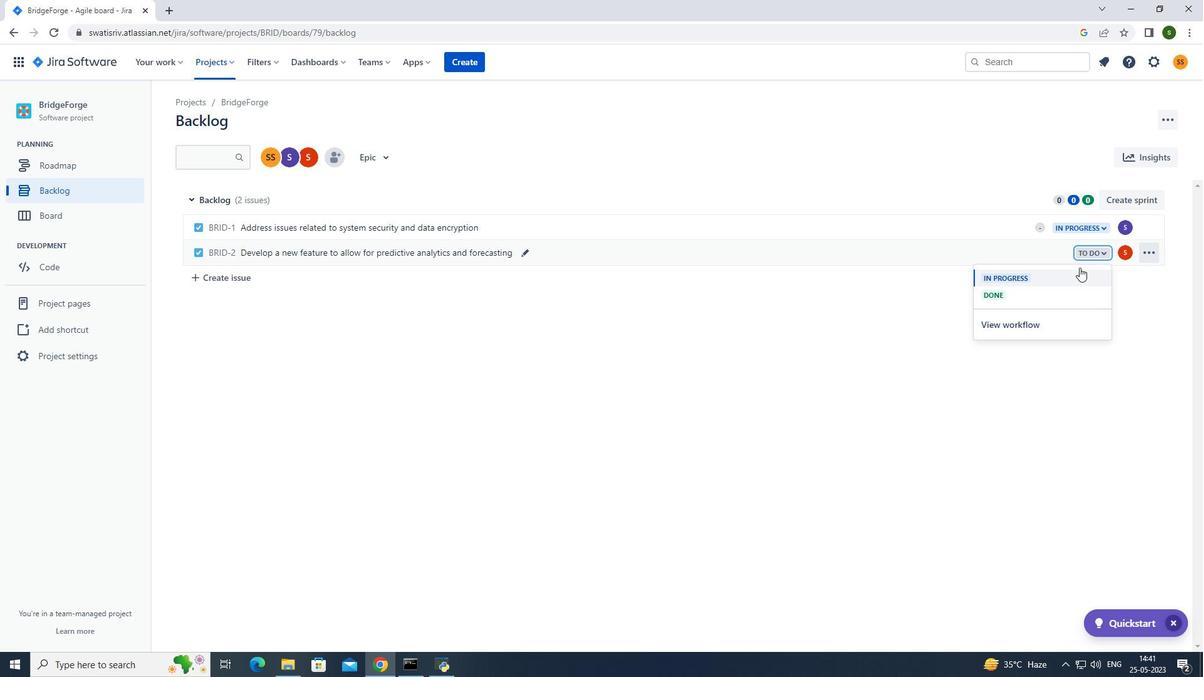 
Action: Mouse pressed left at (1074, 273)
Screenshot: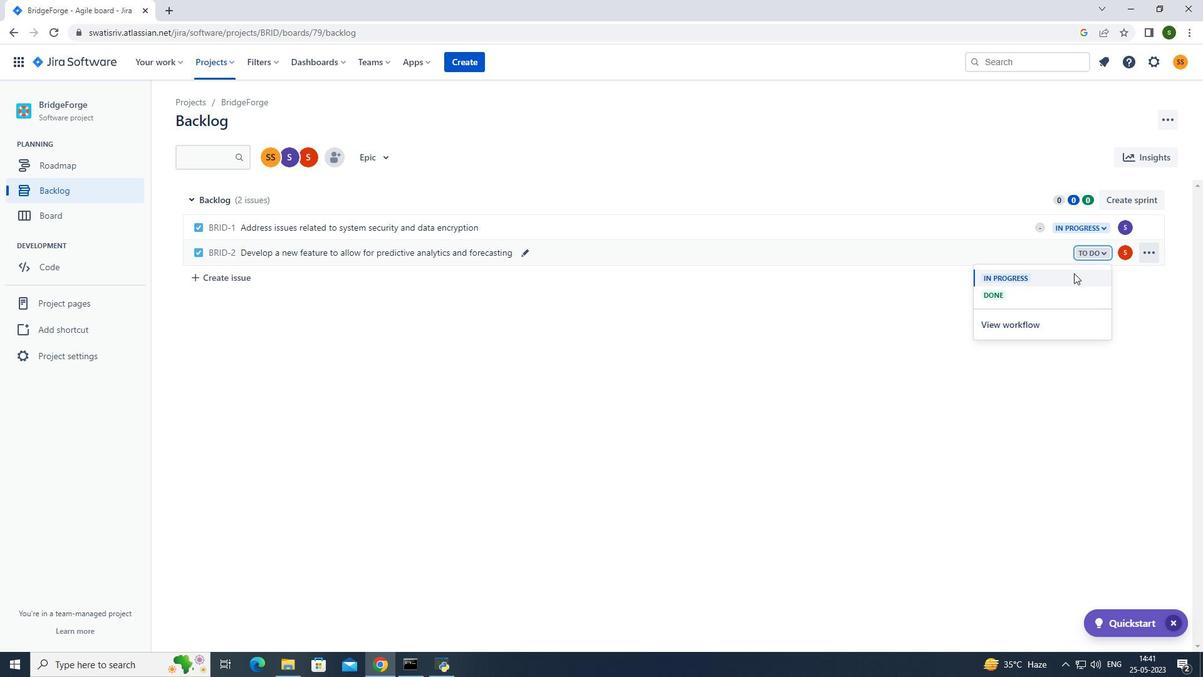 
Action: Mouse moved to (721, 136)
Screenshot: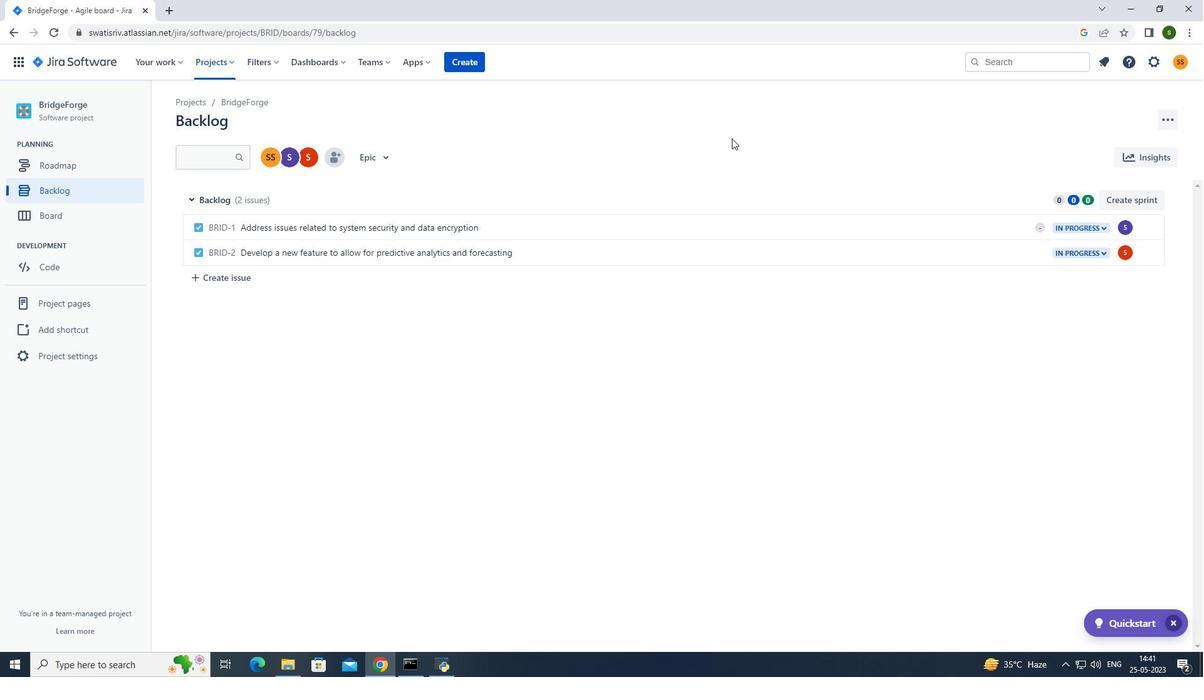 
